 Task: Open Card Podcast Distribution Review in Board Human Resources Management to Workspace Content Marketing Agencies and add a team member Softage.4@softage.net, a label Orange, a checklist Fundraising, an attachment from Trello, a color Orange and finally, add a card description 'Research and develop new product feature prioritization process' and a comment 'Given the potential complexity of this task, let us ensure that we have a clear plan and process in place before beginning.'. Add a start date 'Jan 04, 1900' with a due date 'Jan 11, 1900'
Action: Mouse moved to (24, 308)
Screenshot: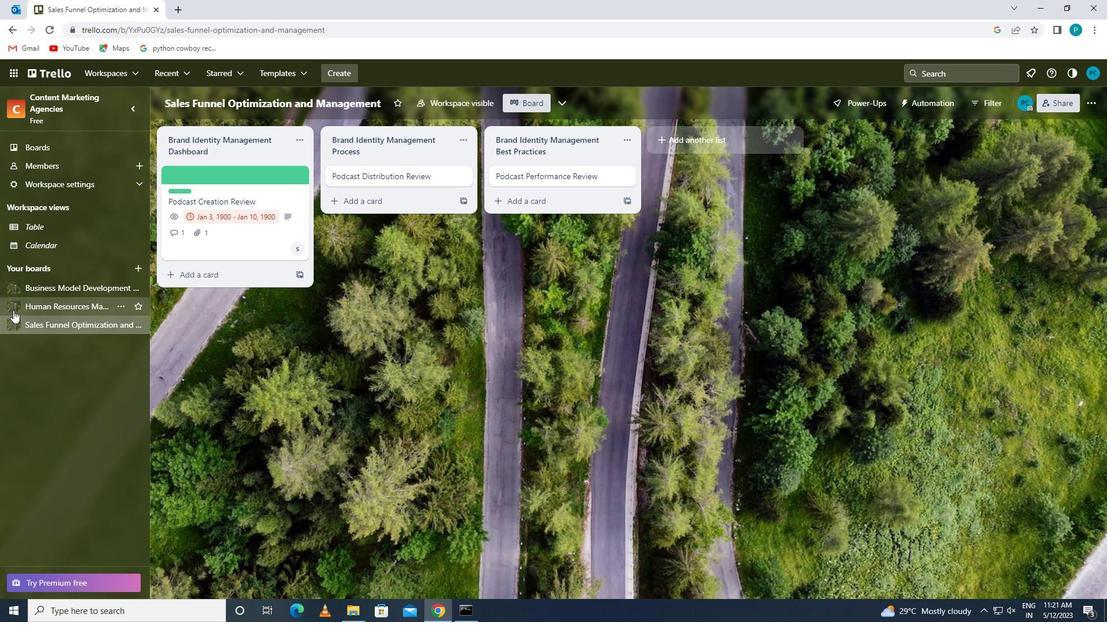 
Action: Mouse pressed left at (24, 308)
Screenshot: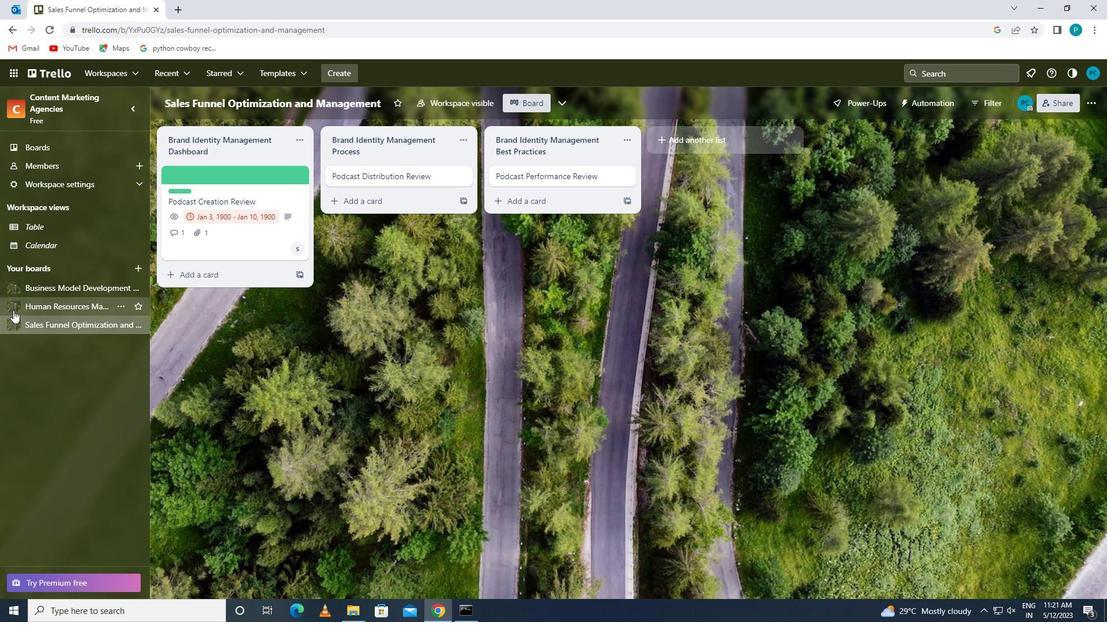 
Action: Mouse moved to (382, 174)
Screenshot: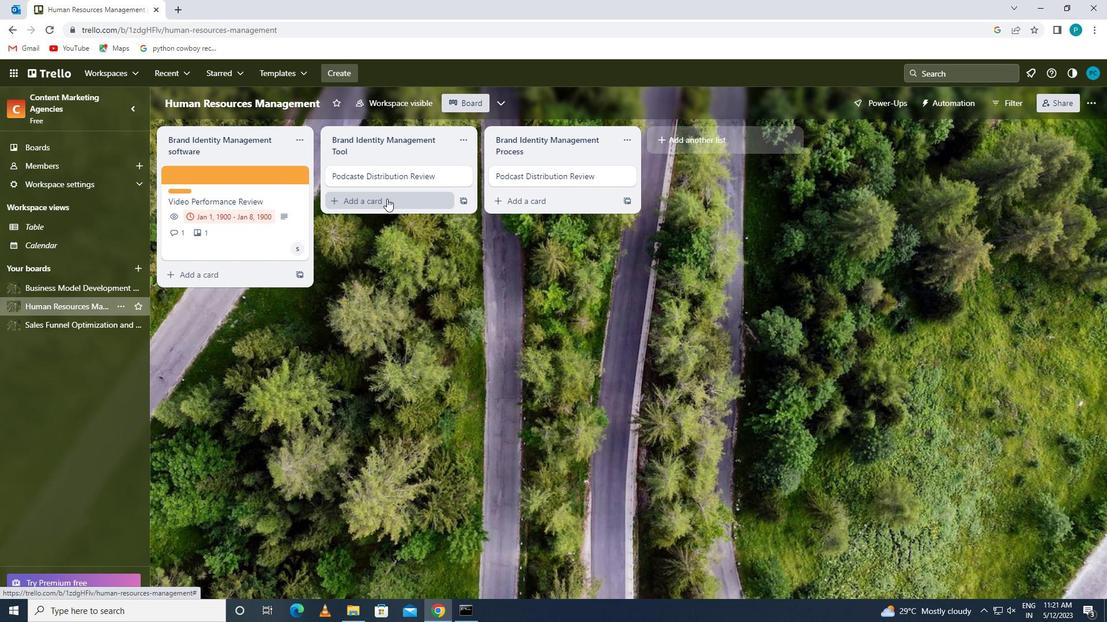 
Action: Mouse pressed left at (382, 174)
Screenshot: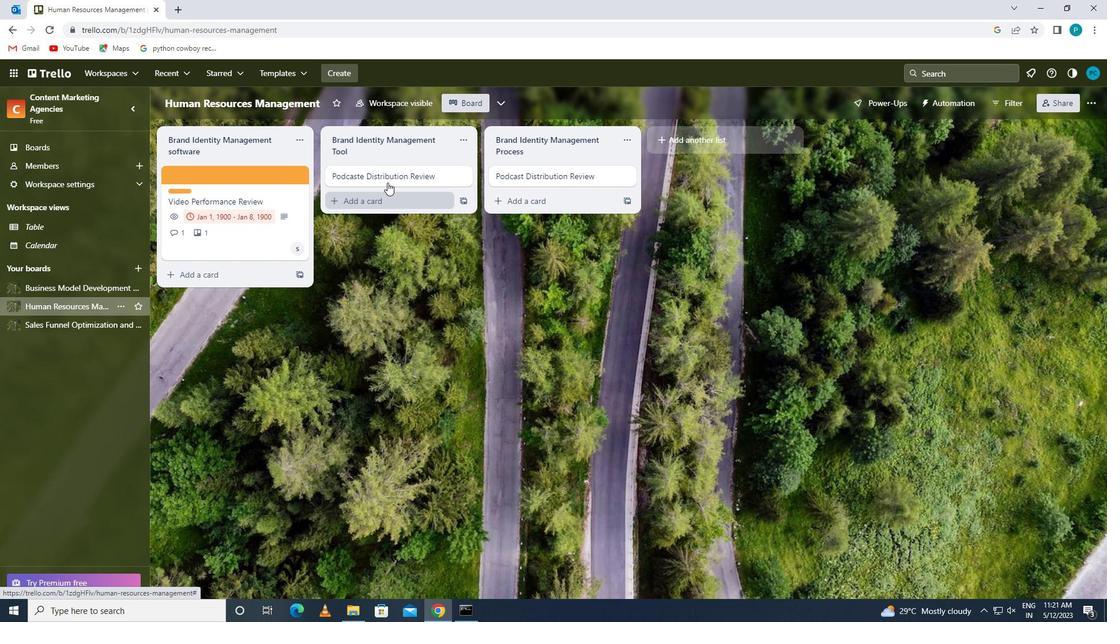 
Action: Mouse moved to (726, 203)
Screenshot: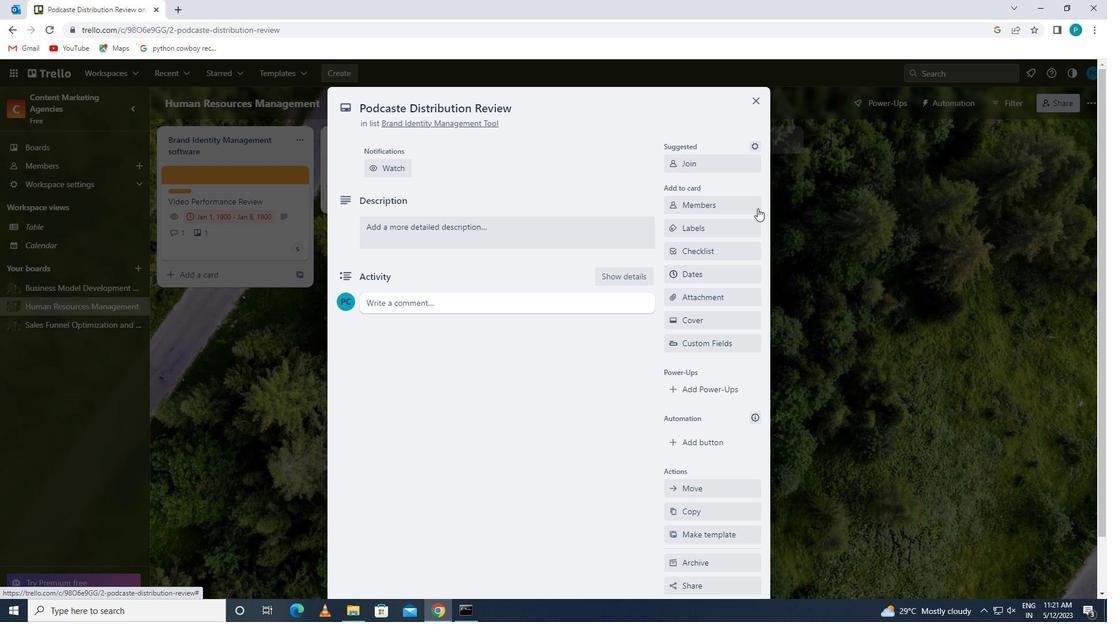 
Action: Mouse pressed left at (726, 203)
Screenshot: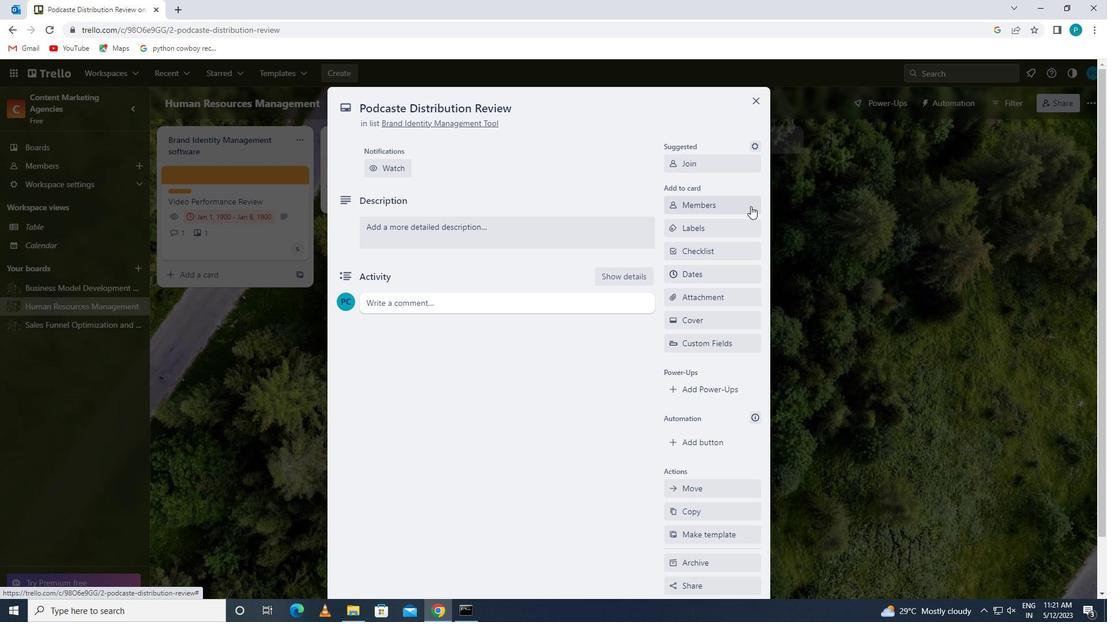 
Action: Mouse moved to (710, 268)
Screenshot: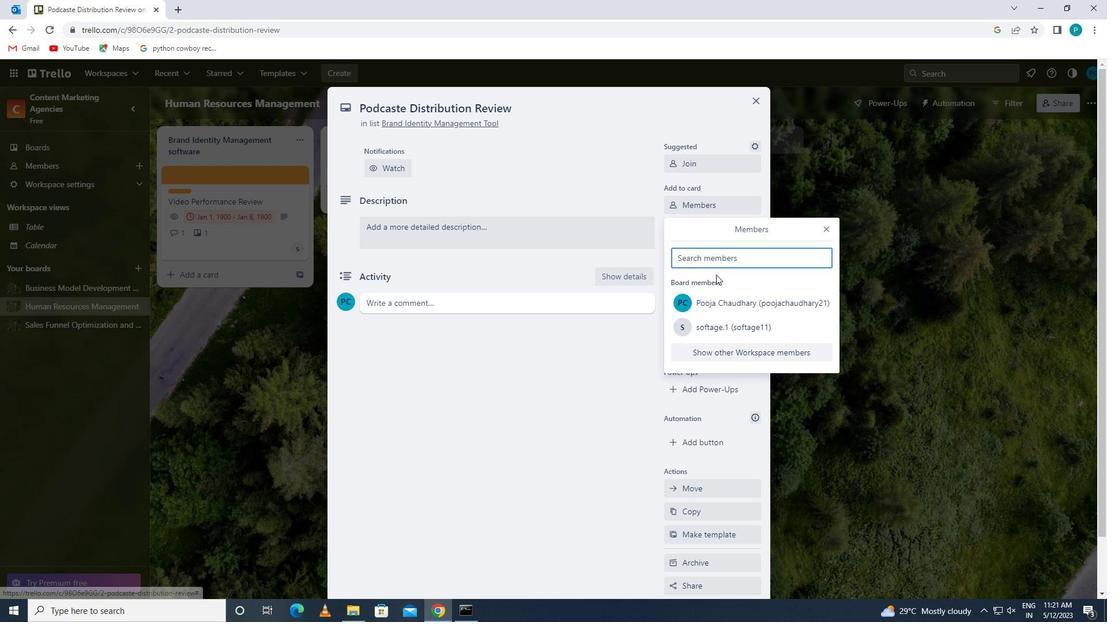 
Action: Mouse pressed left at (710, 268)
Screenshot: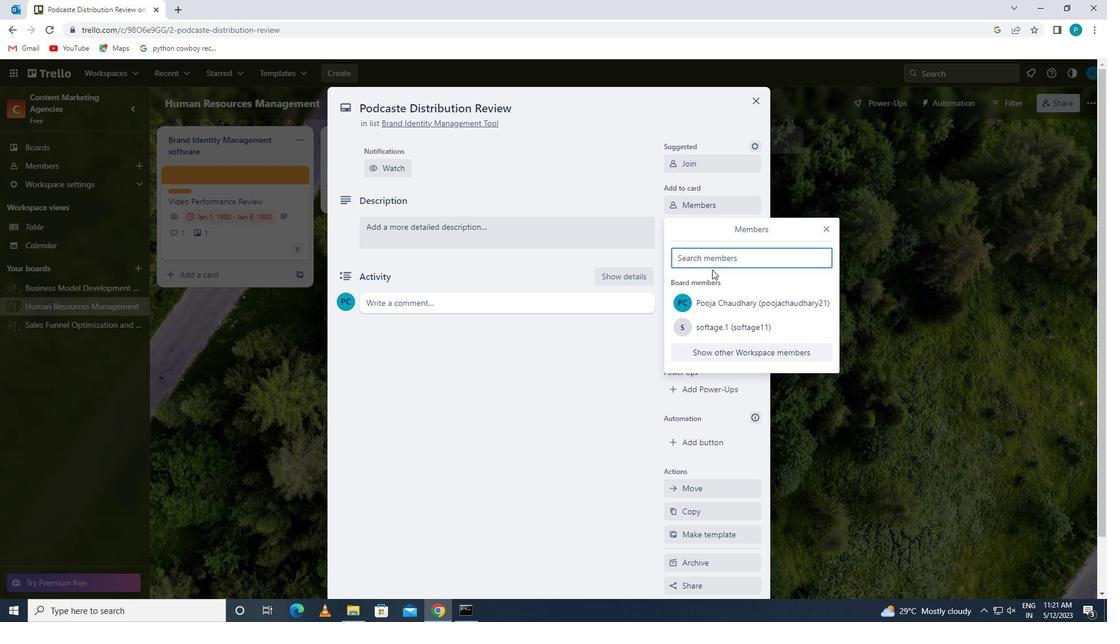 
Action: Key pressed <Key.caps_lock>s<Key.caps_lock>oftage.4
Screenshot: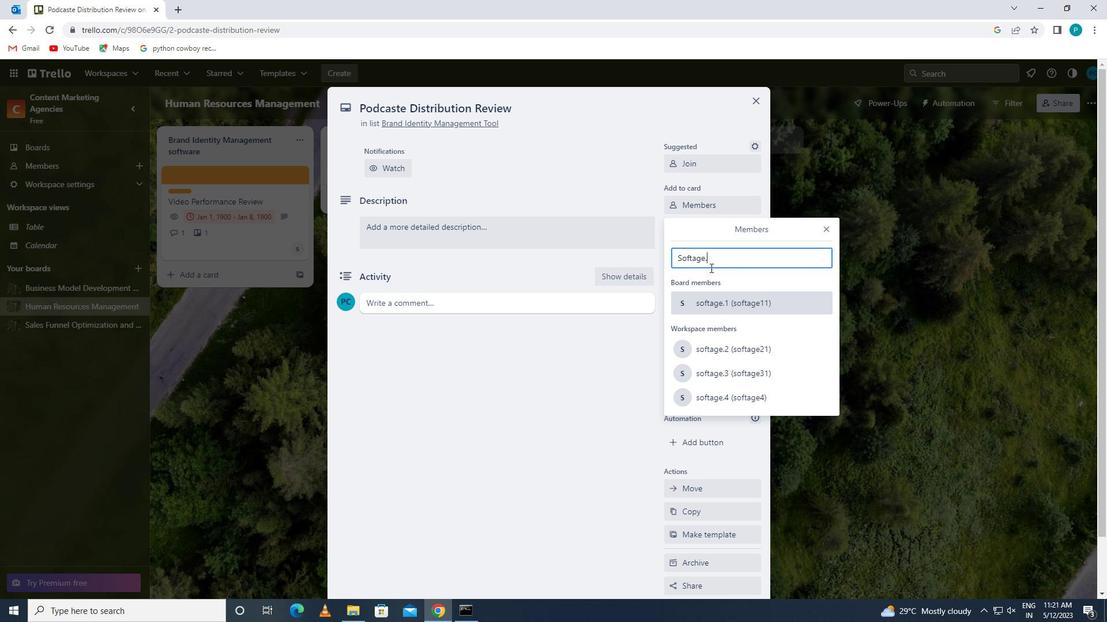
Action: Mouse moved to (716, 359)
Screenshot: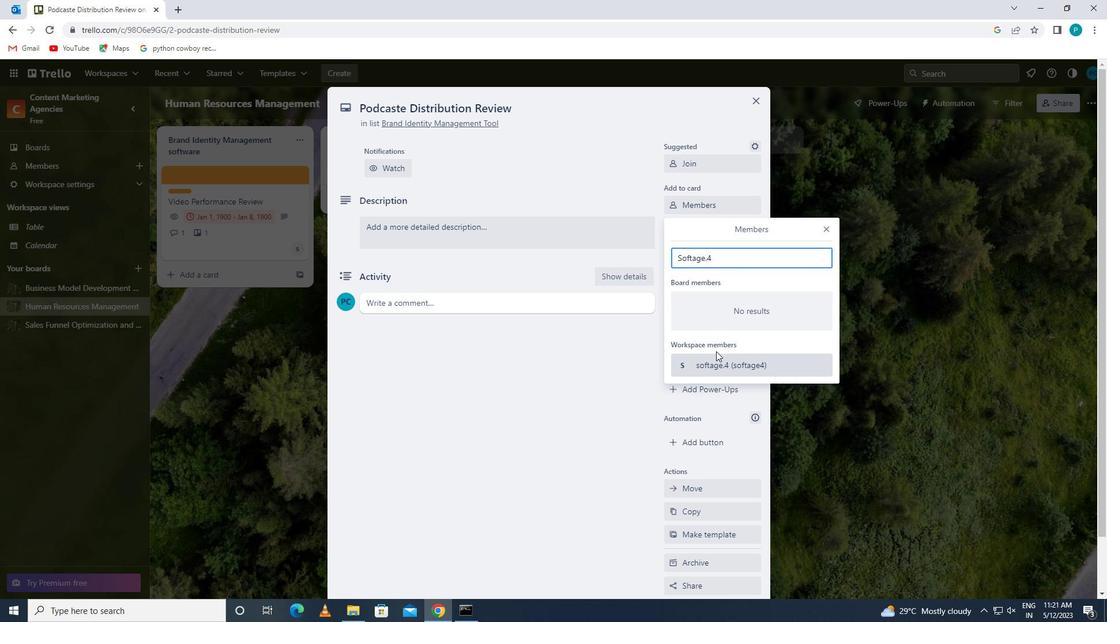 
Action: Mouse pressed left at (716, 359)
Screenshot: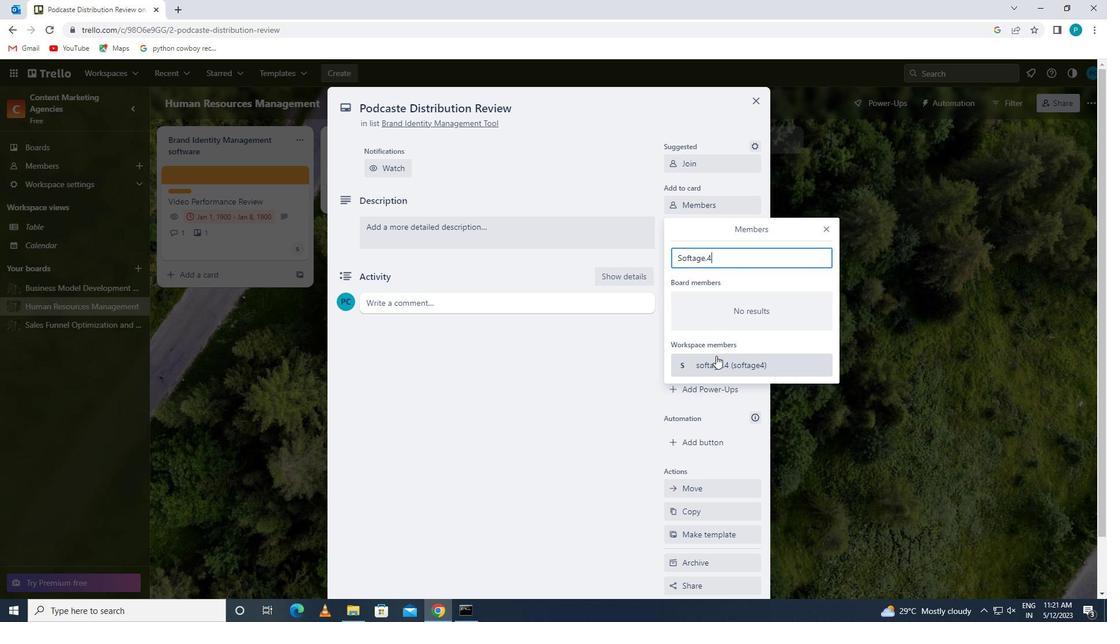 
Action: Mouse moved to (828, 226)
Screenshot: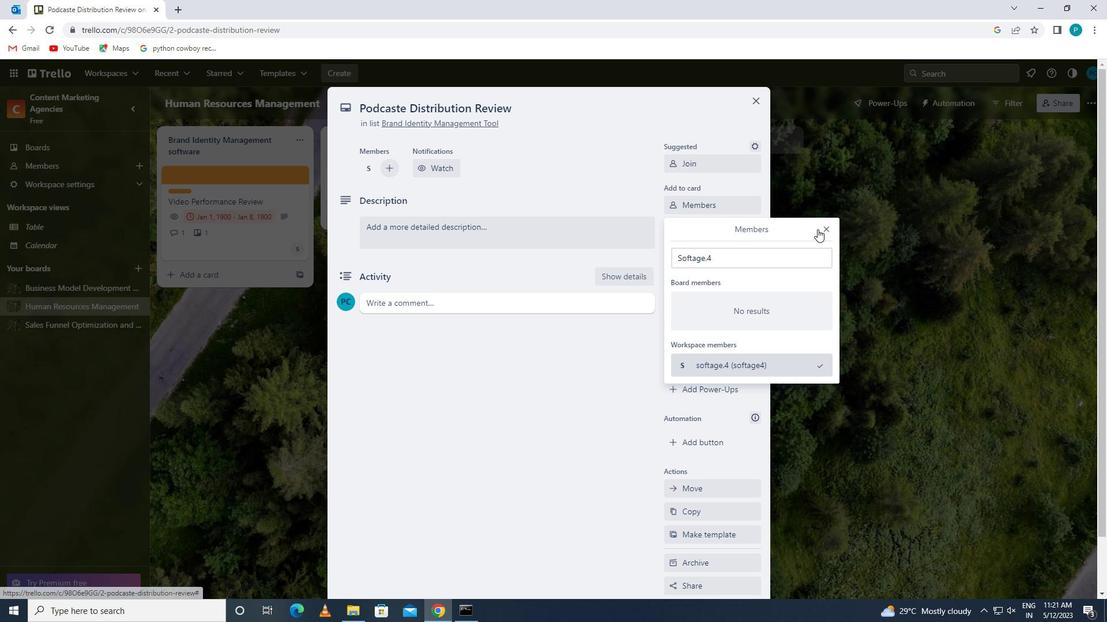 
Action: Mouse pressed left at (828, 226)
Screenshot: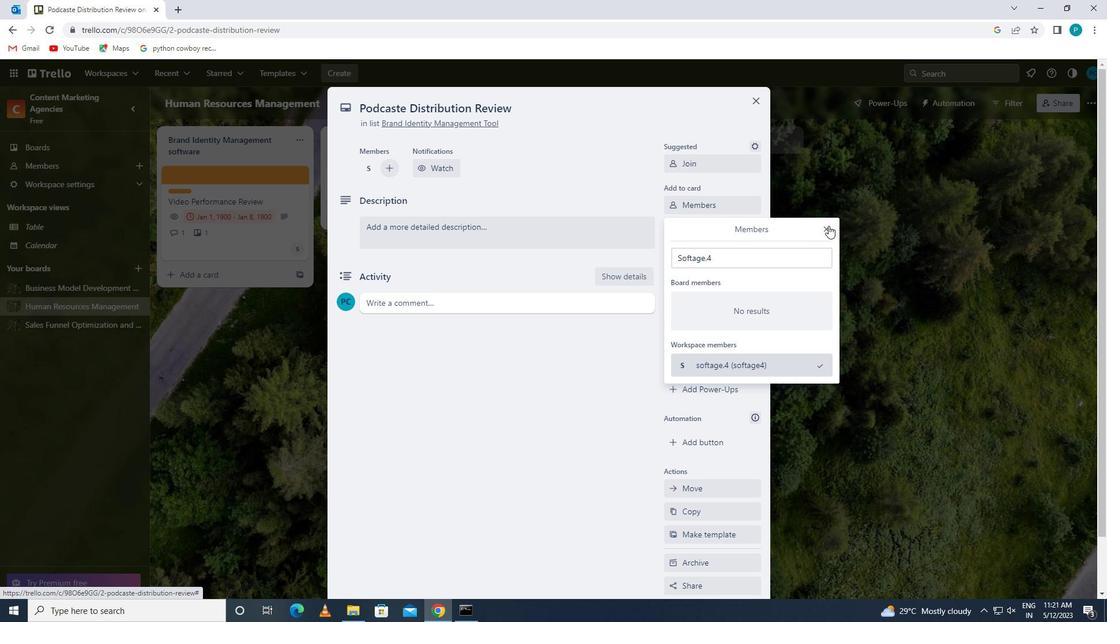 
Action: Mouse moved to (694, 215)
Screenshot: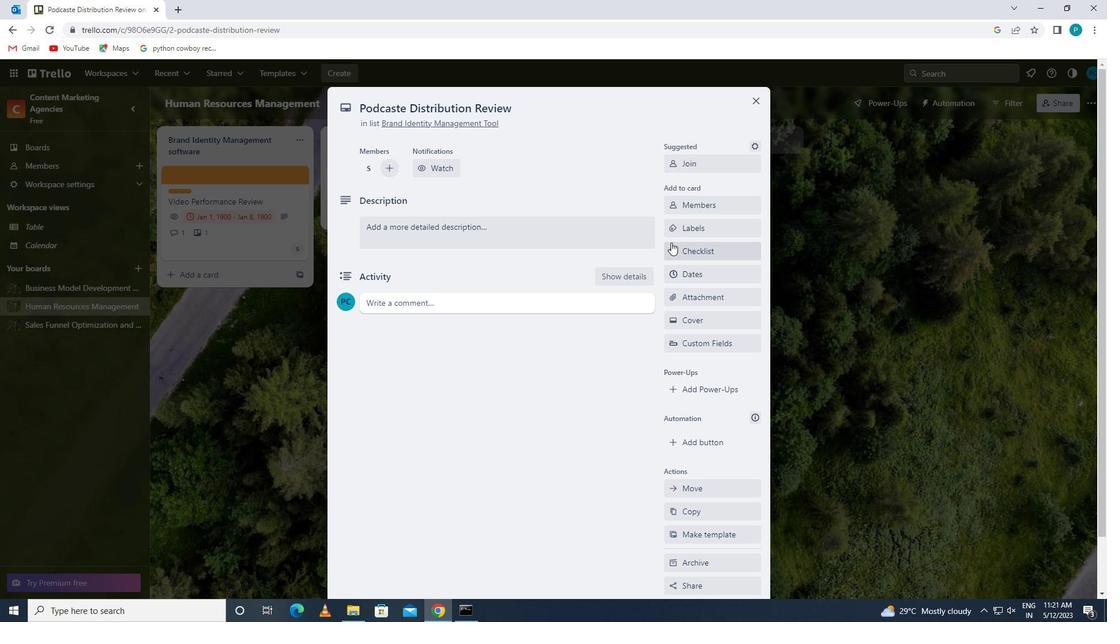 
Action: Mouse pressed left at (694, 215)
Screenshot: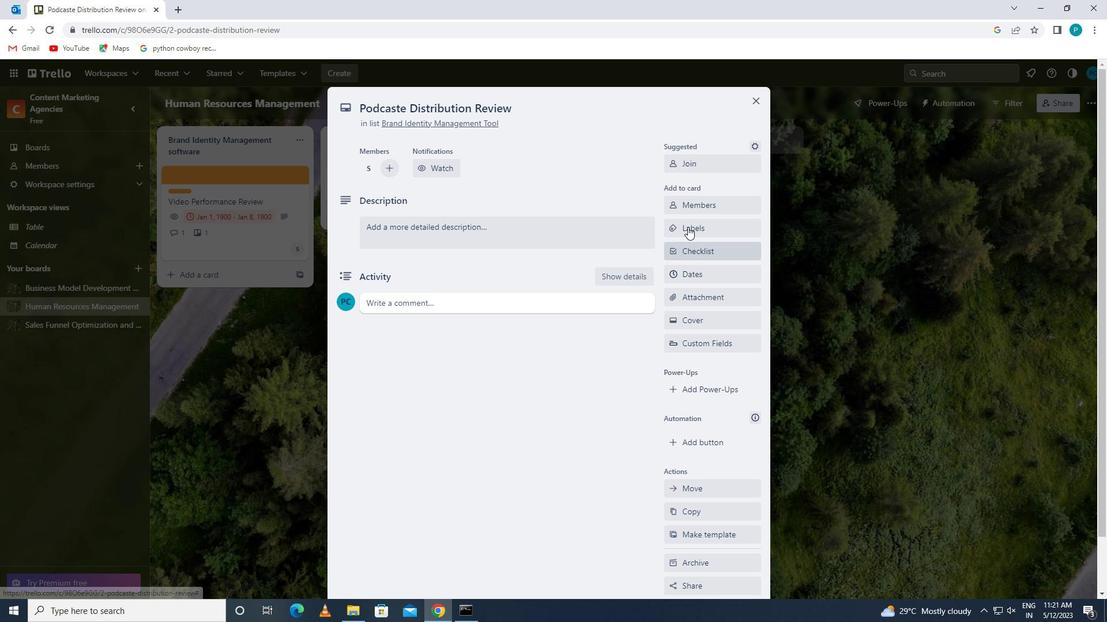 
Action: Mouse moved to (698, 226)
Screenshot: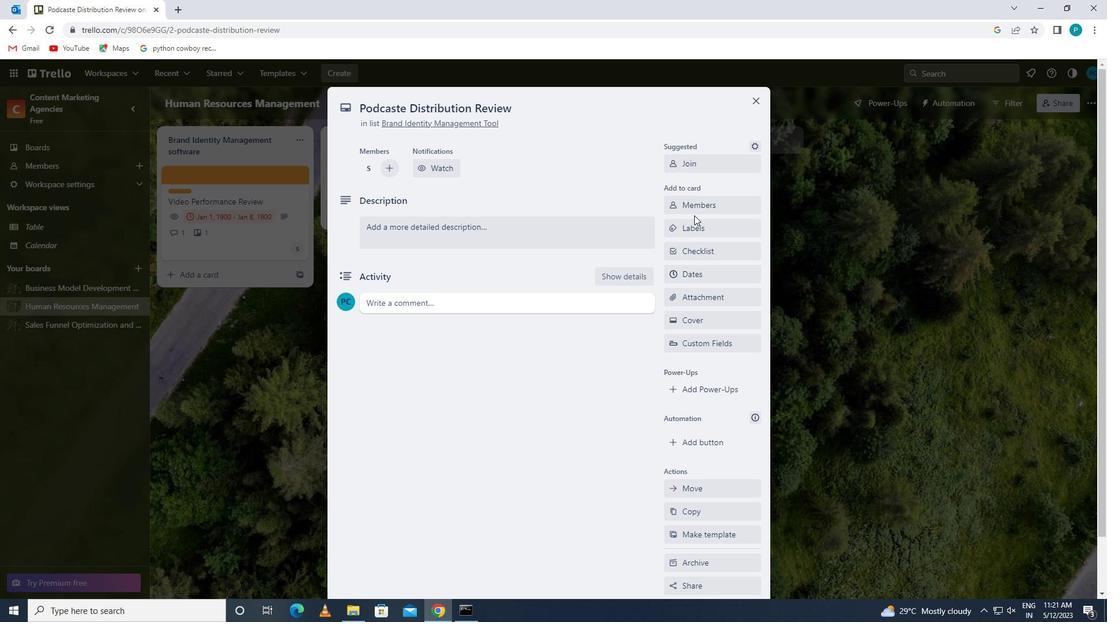 
Action: Mouse pressed left at (698, 226)
Screenshot: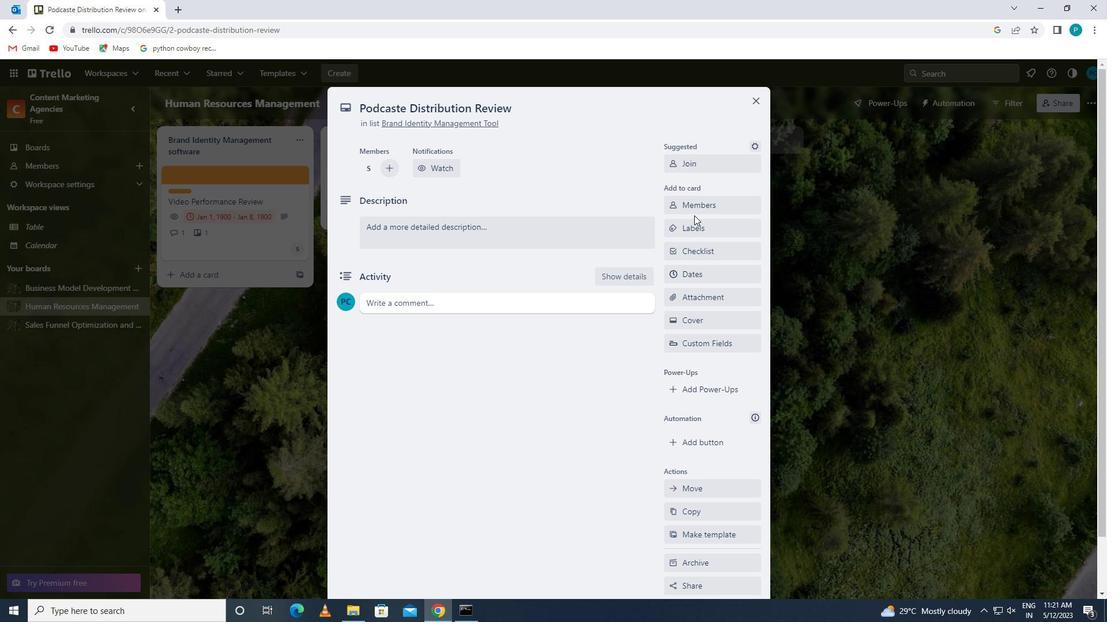 
Action: Mouse moved to (721, 453)
Screenshot: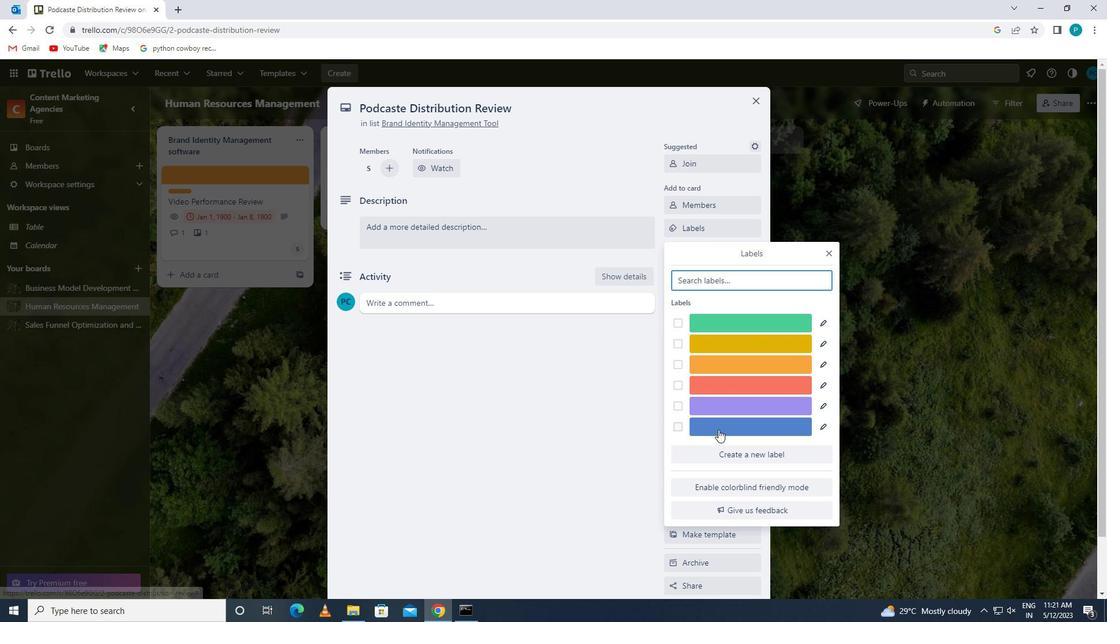 
Action: Mouse pressed left at (721, 453)
Screenshot: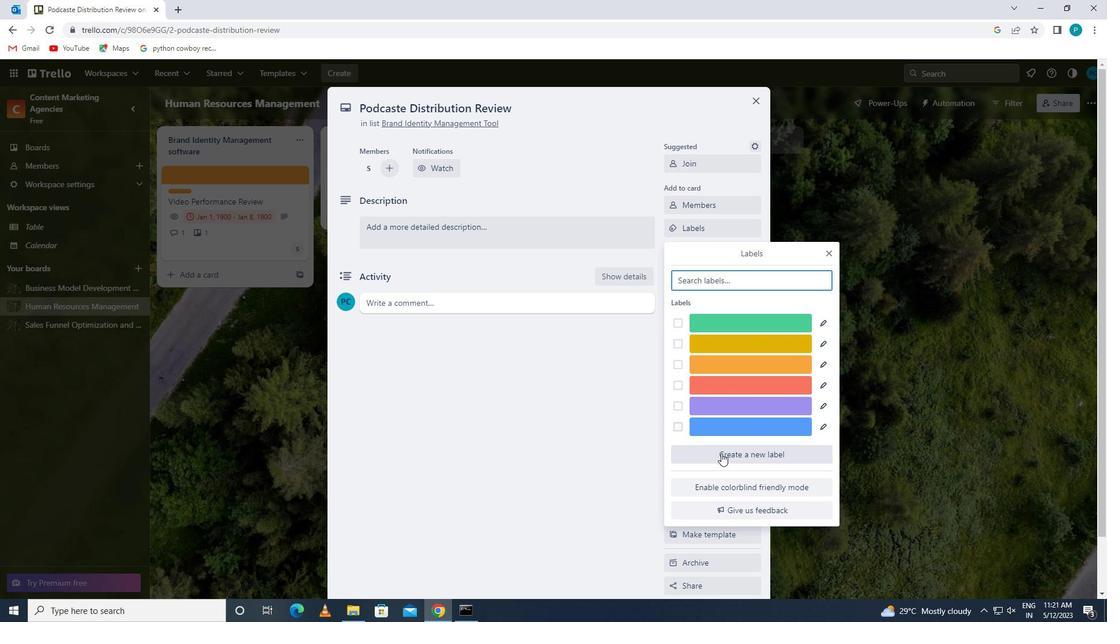 
Action: Mouse moved to (740, 417)
Screenshot: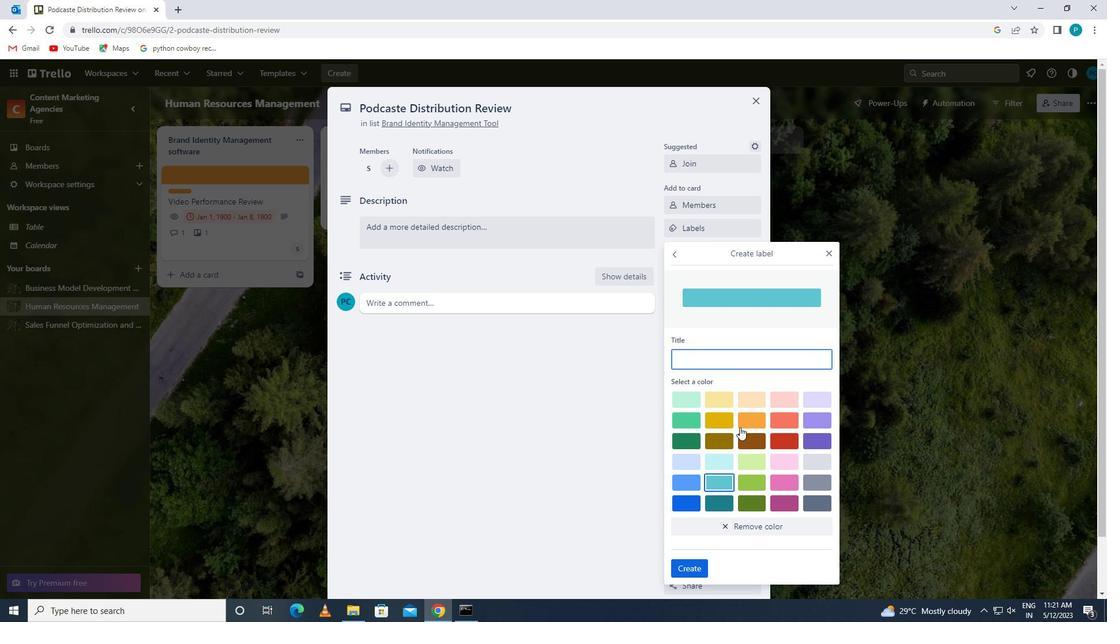 
Action: Mouse pressed left at (740, 417)
Screenshot: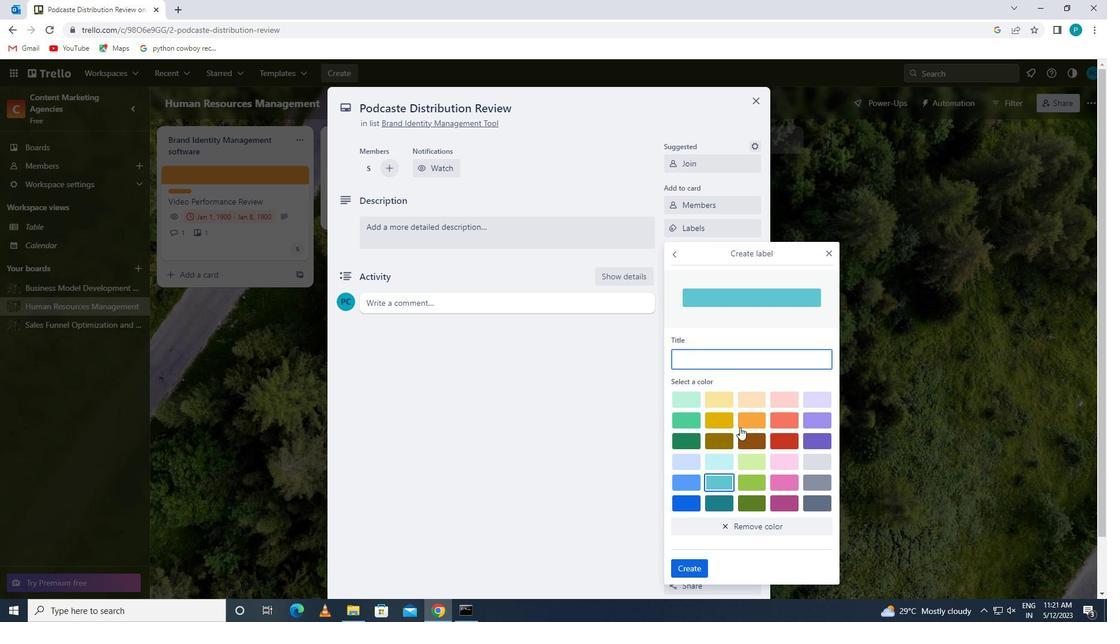 
Action: Mouse moved to (671, 566)
Screenshot: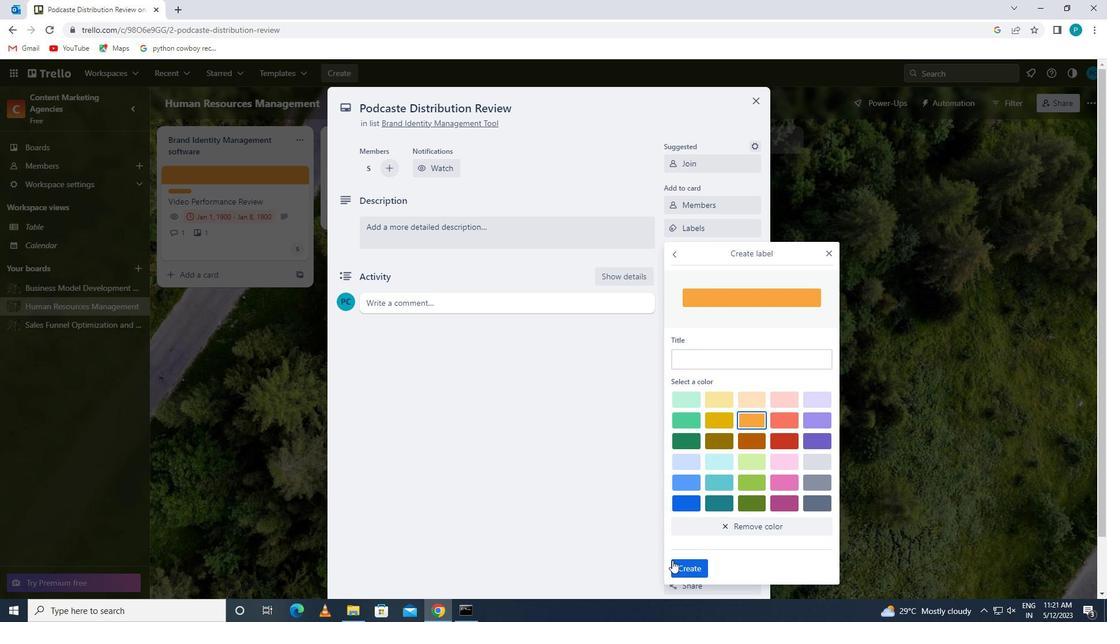 
Action: Mouse pressed left at (671, 566)
Screenshot: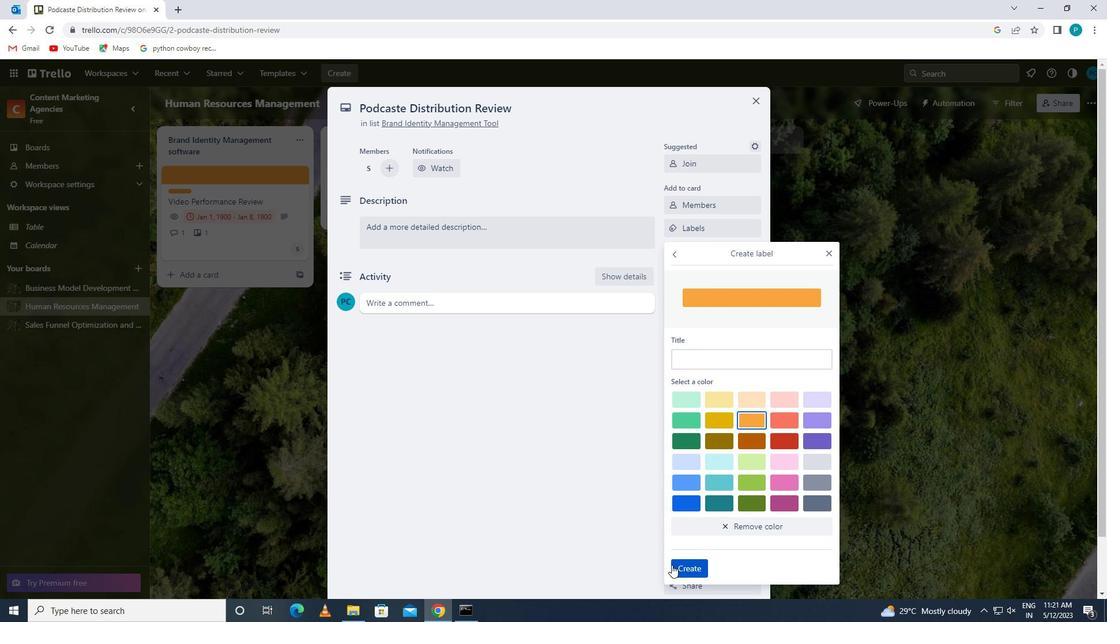 
Action: Mouse moved to (824, 252)
Screenshot: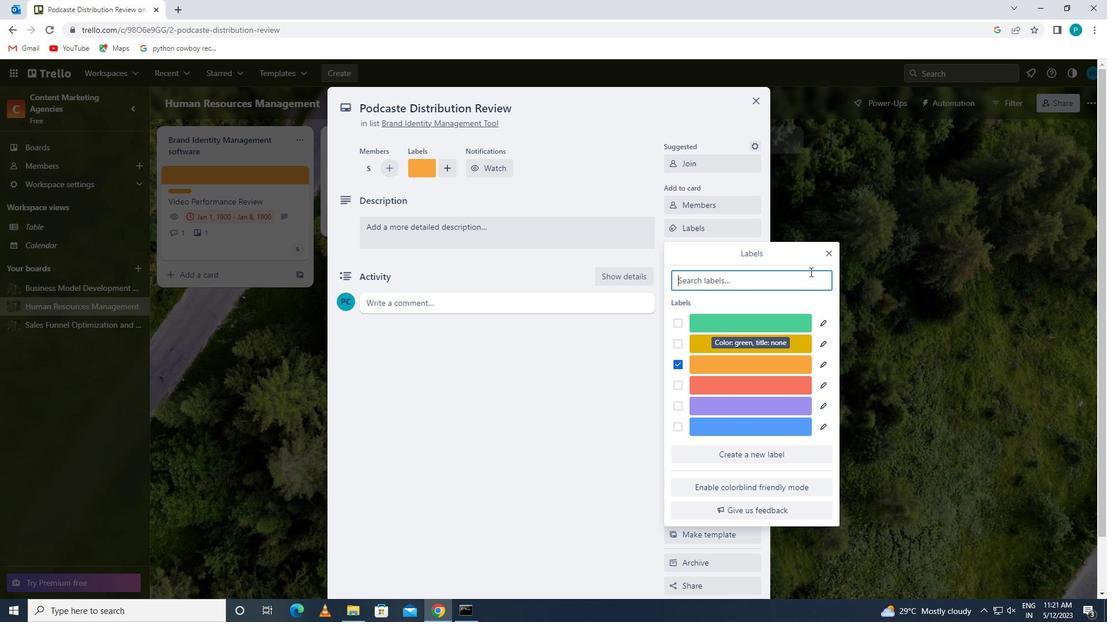 
Action: Mouse pressed left at (824, 252)
Screenshot: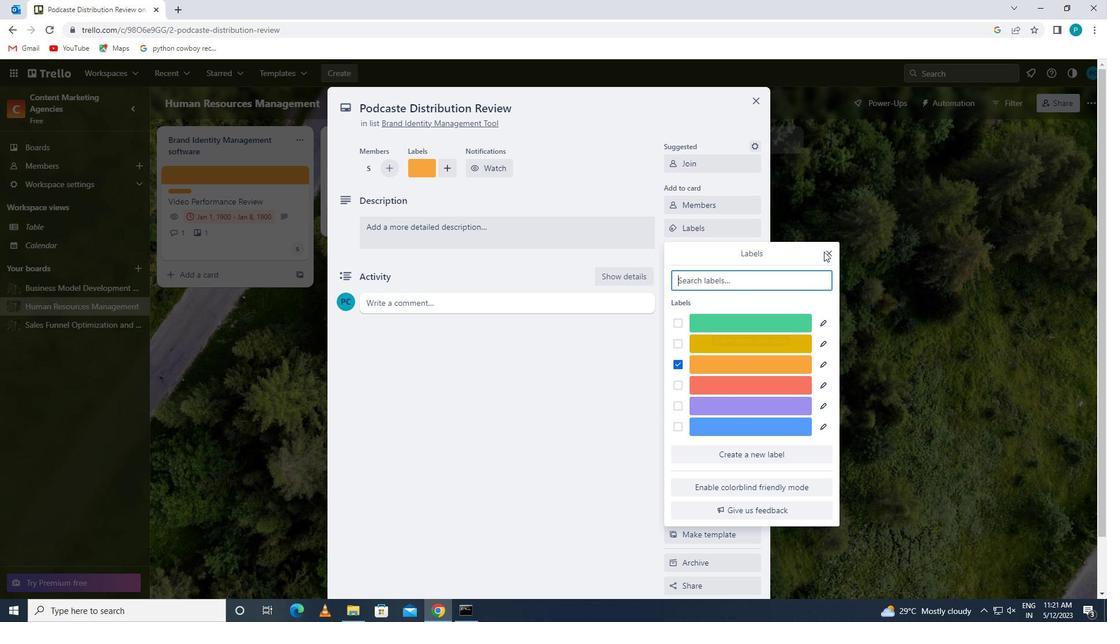 
Action: Mouse moved to (830, 254)
Screenshot: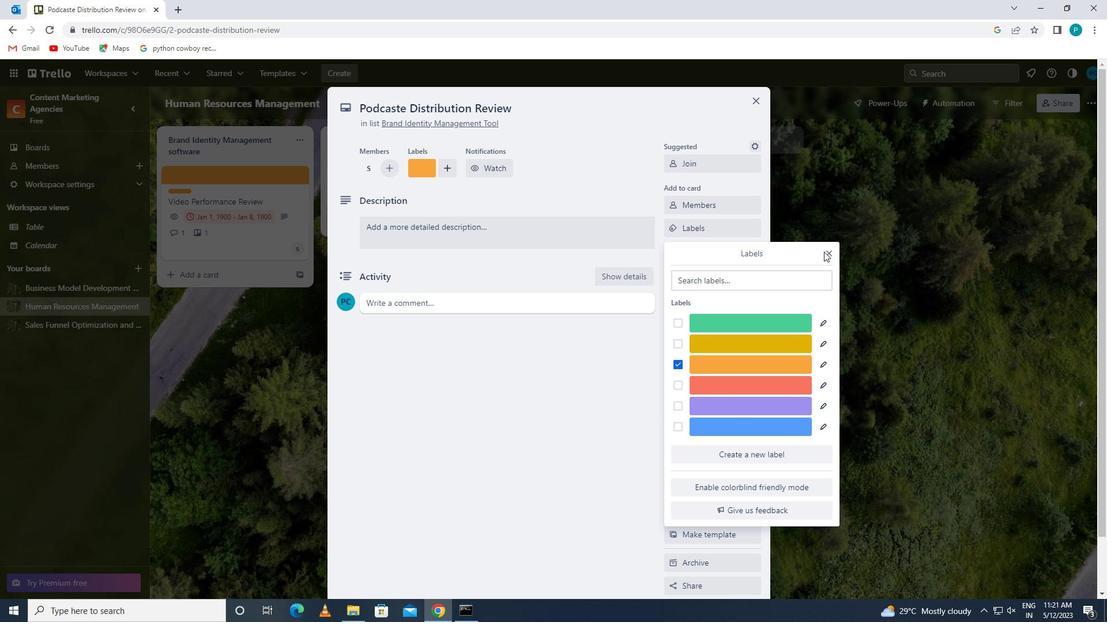 
Action: Mouse pressed left at (830, 254)
Screenshot: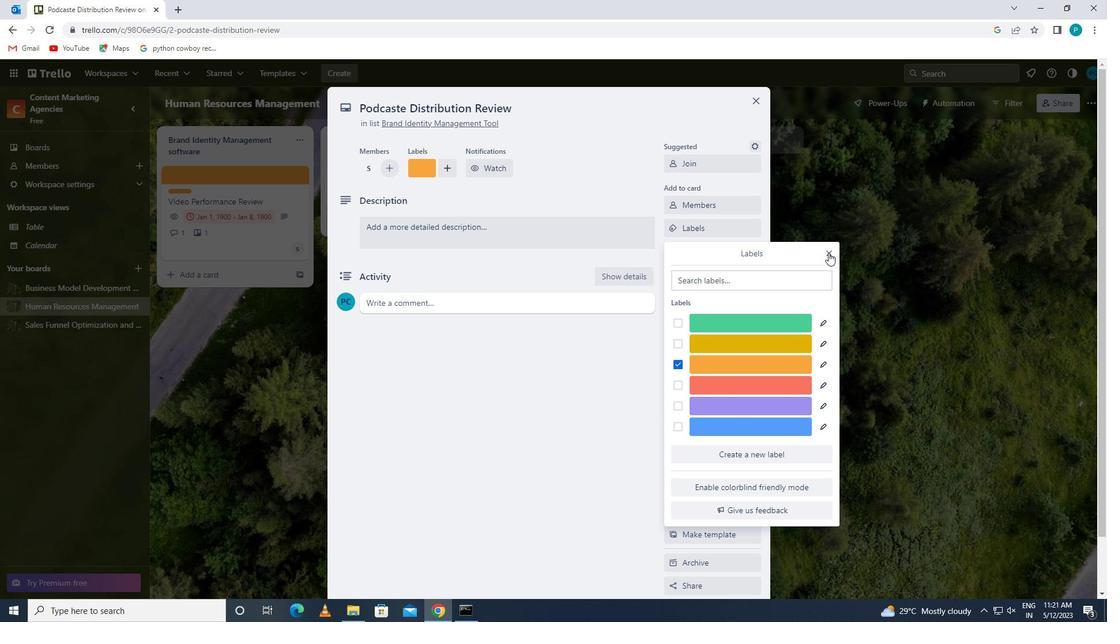 
Action: Mouse moved to (701, 258)
Screenshot: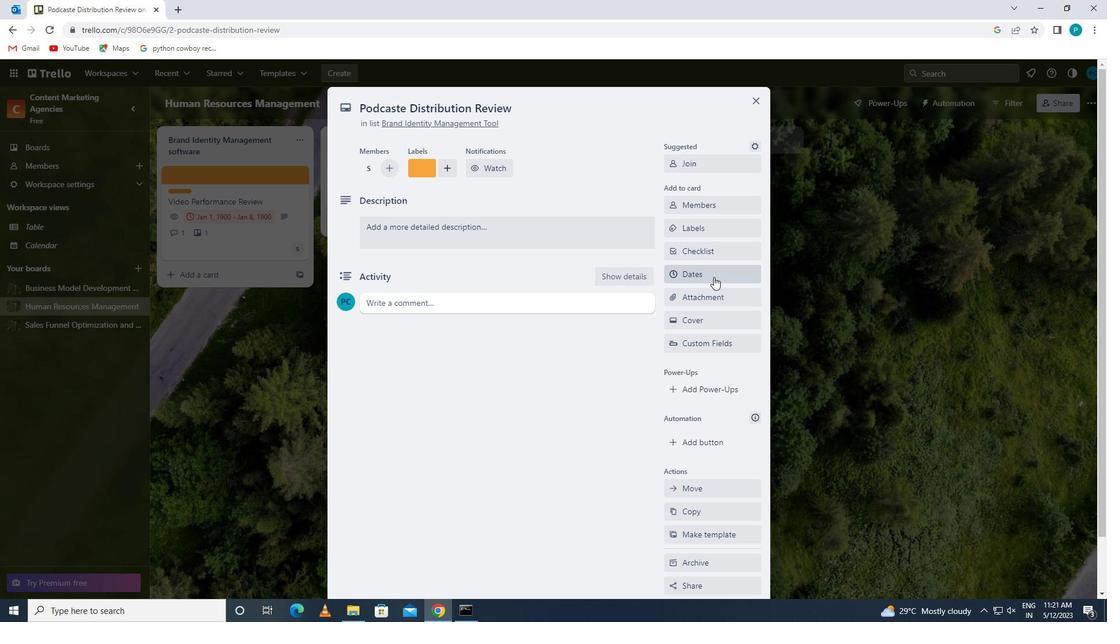 
Action: Mouse pressed left at (701, 258)
Screenshot: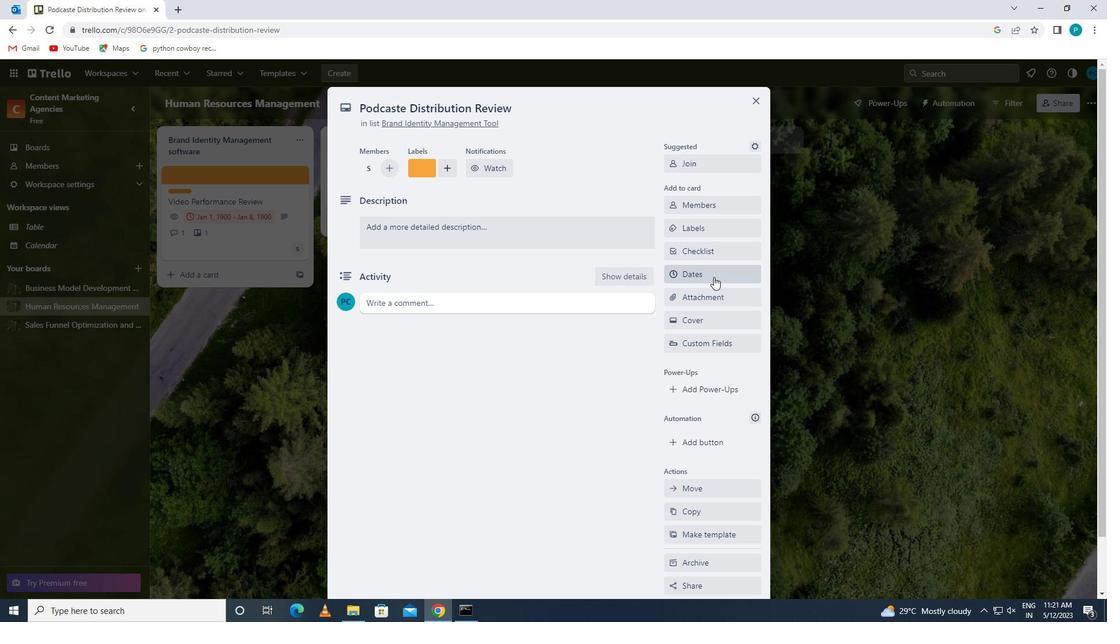 
Action: Key pressed f
Screenshot: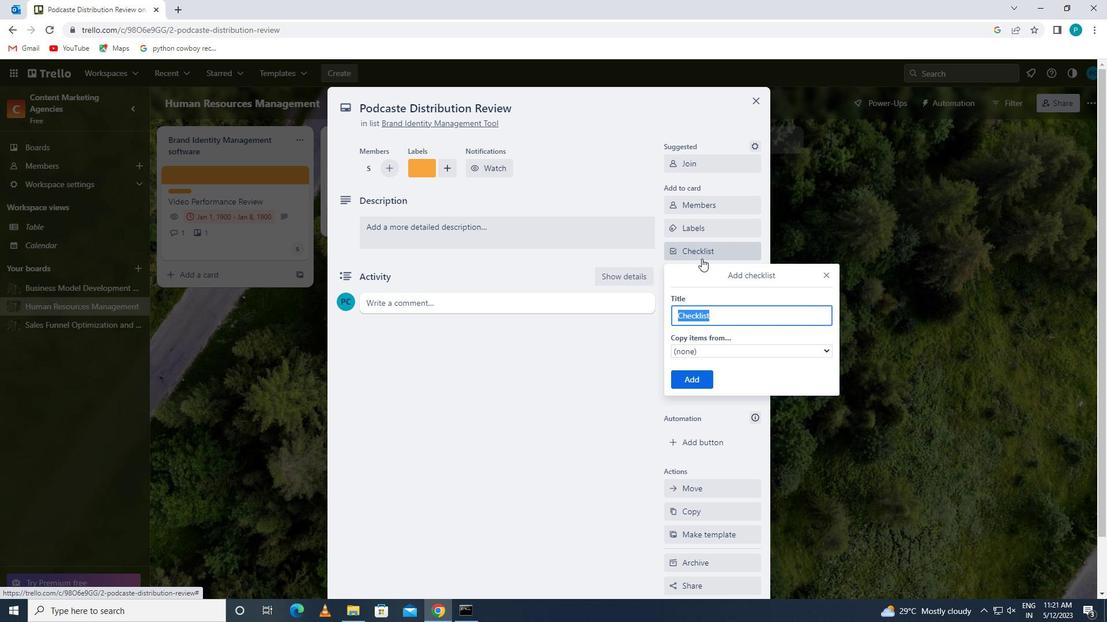 
Action: Mouse moved to (746, 342)
Screenshot: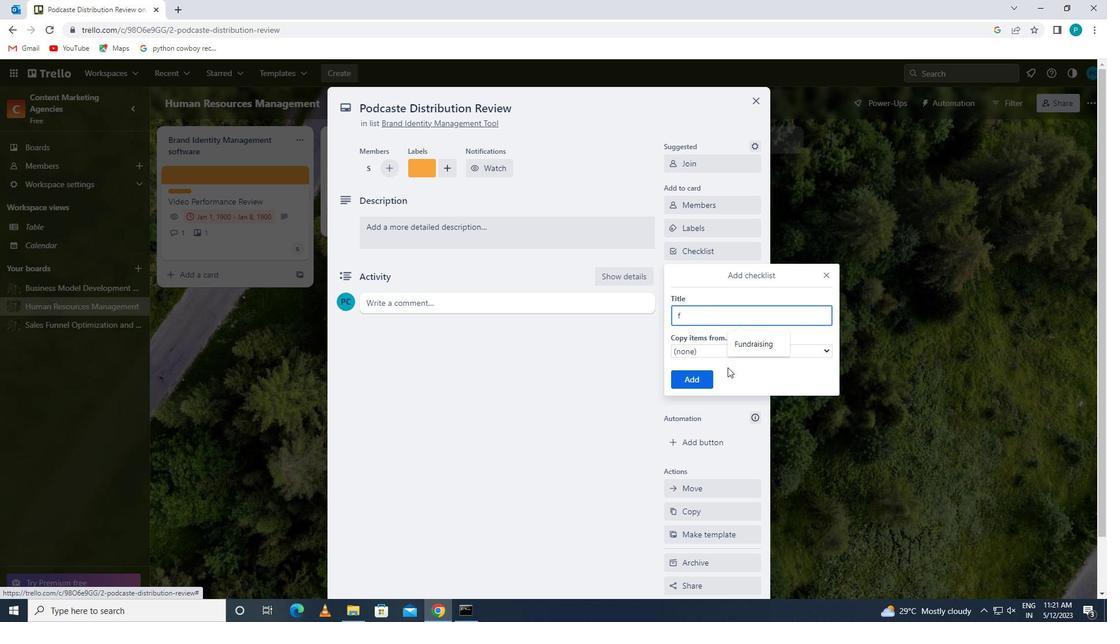 
Action: Mouse pressed left at (746, 342)
Screenshot: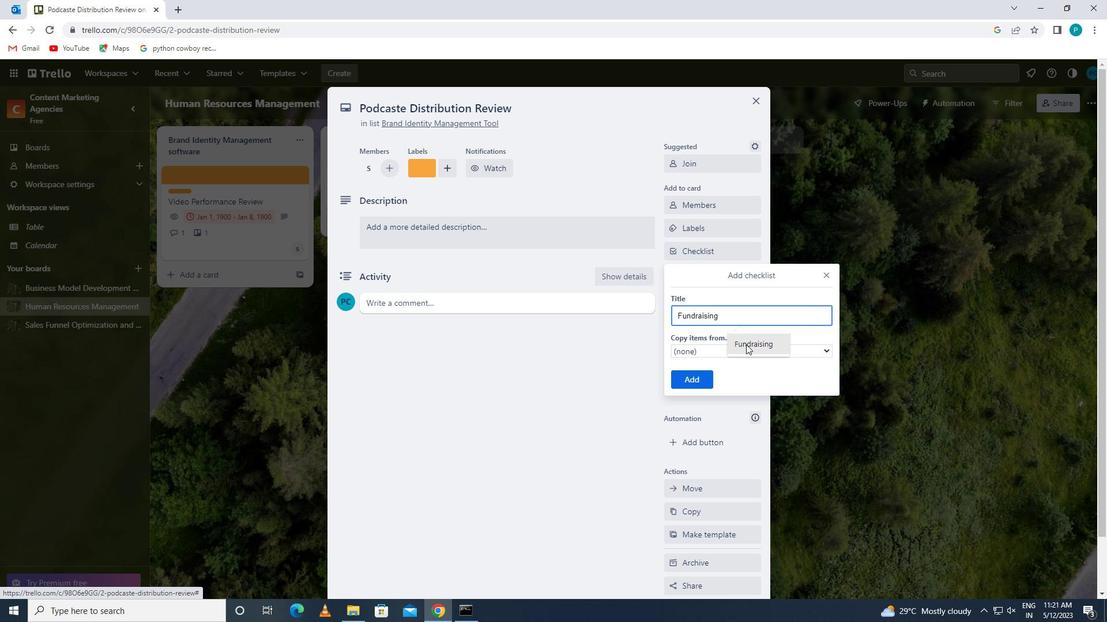 
Action: Mouse moved to (683, 379)
Screenshot: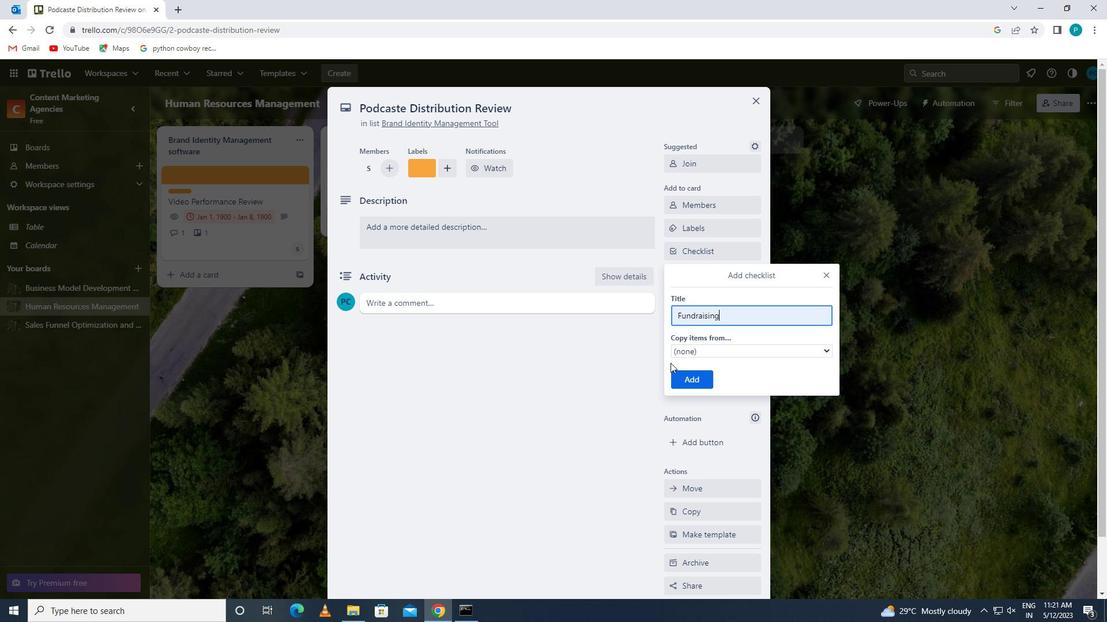 
Action: Mouse pressed left at (683, 379)
Screenshot: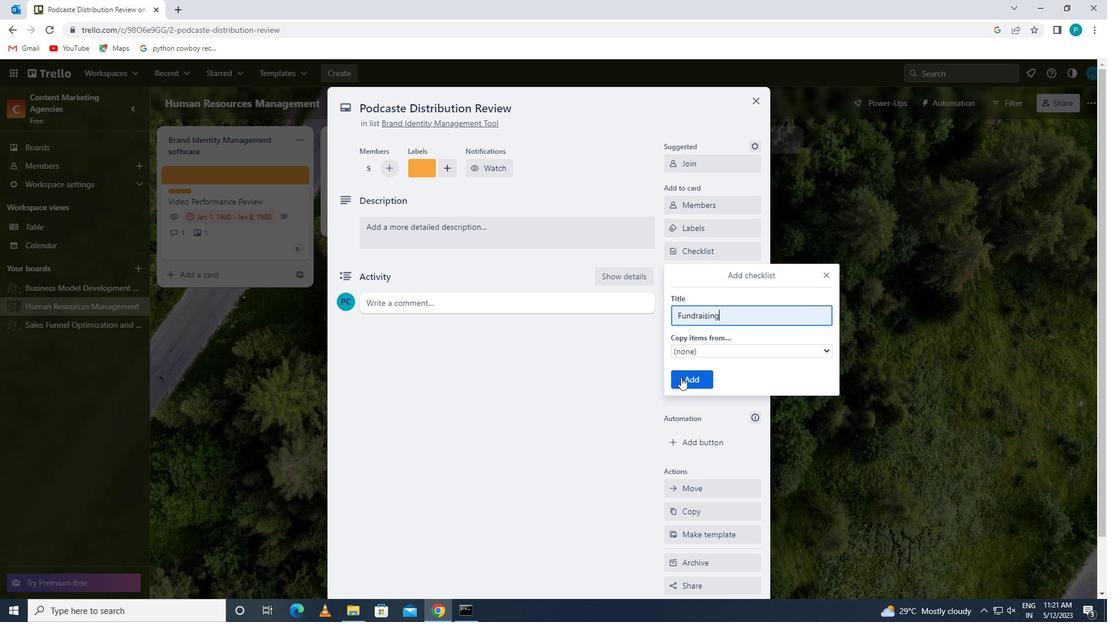 
Action: Mouse moved to (720, 305)
Screenshot: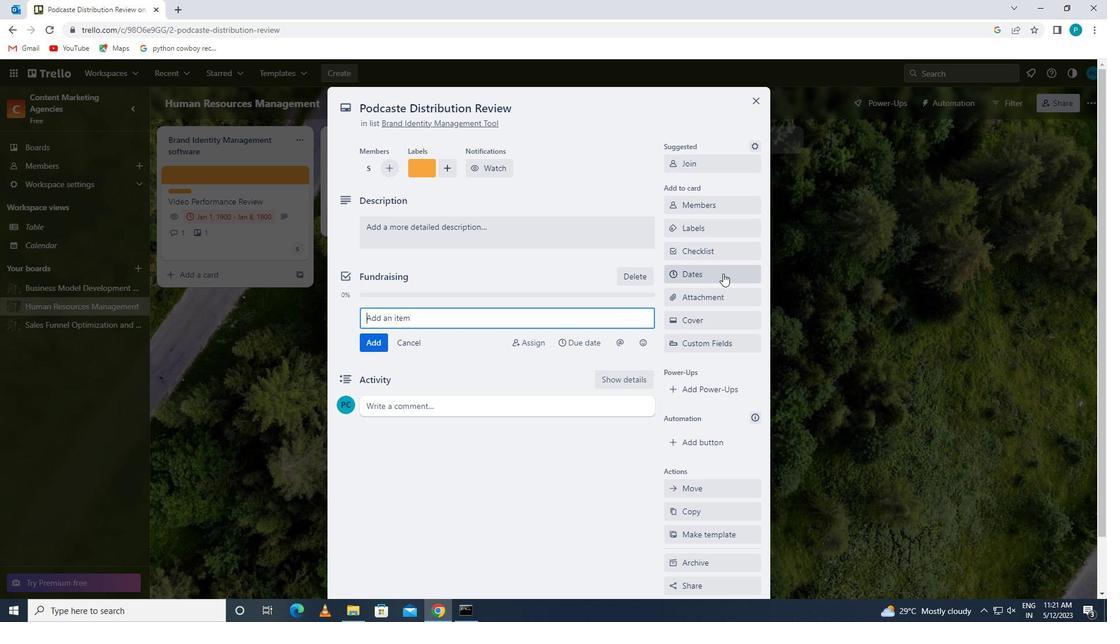 
Action: Mouse pressed left at (720, 305)
Screenshot: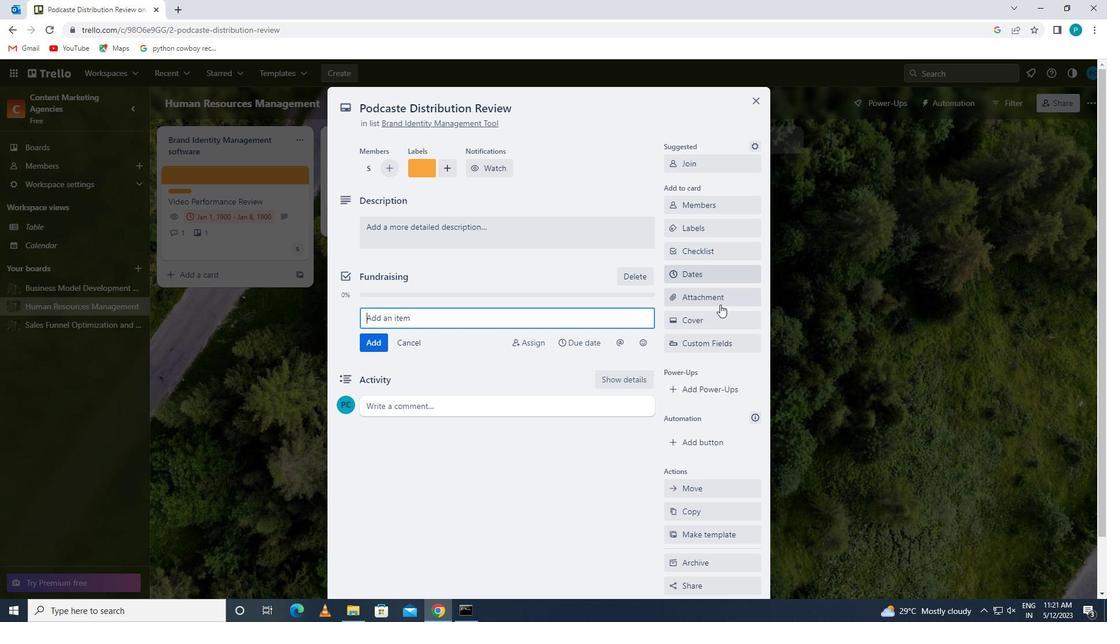 
Action: Mouse moved to (718, 366)
Screenshot: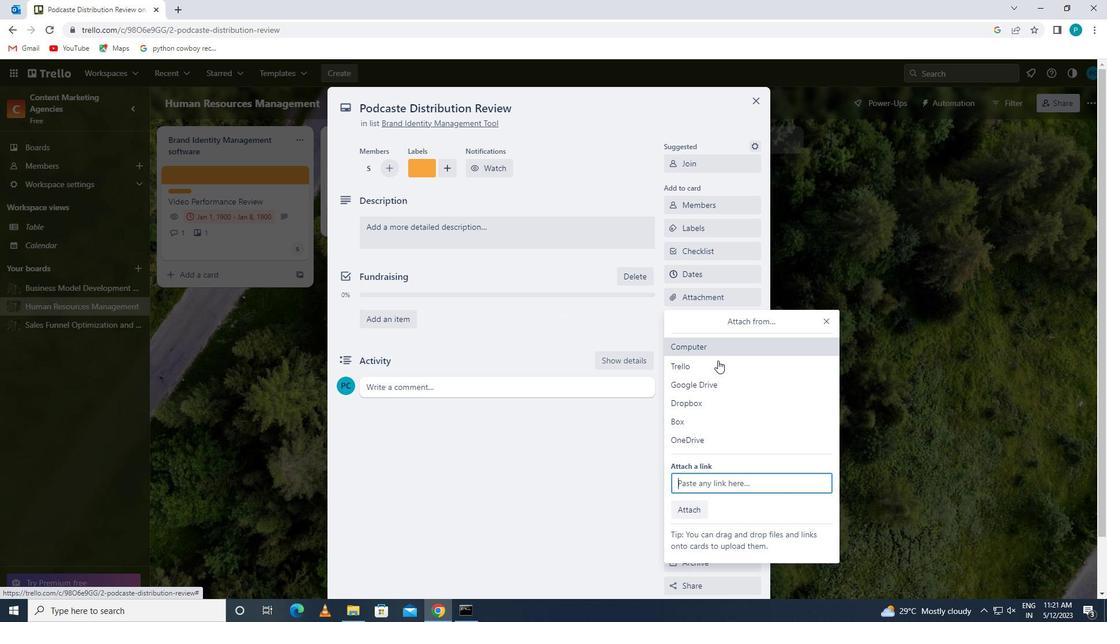
Action: Mouse pressed left at (718, 366)
Screenshot: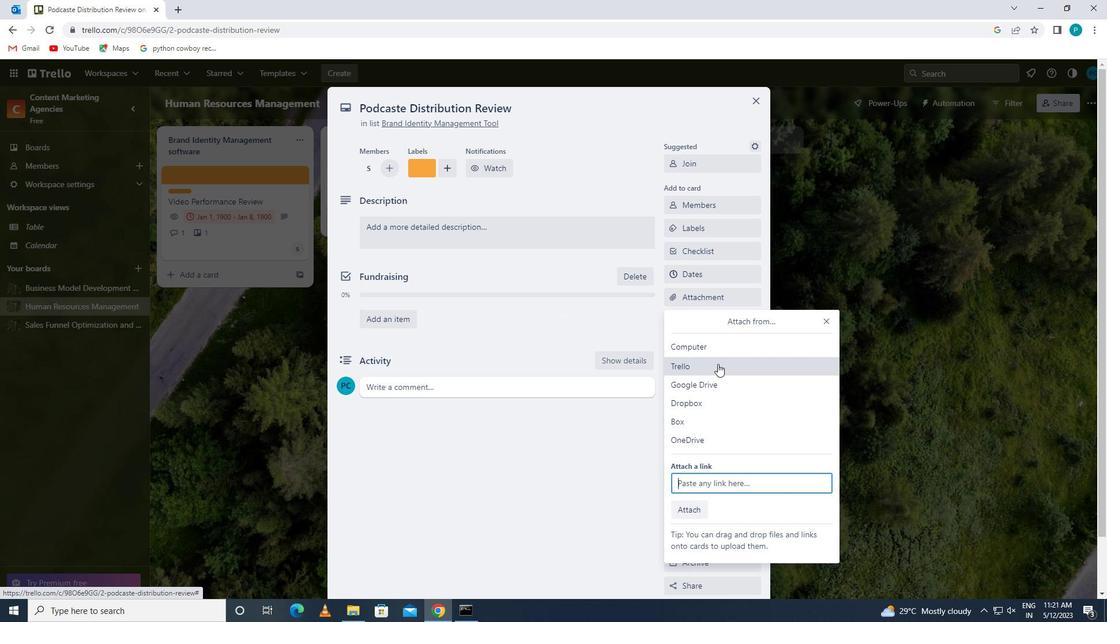 
Action: Mouse moved to (704, 271)
Screenshot: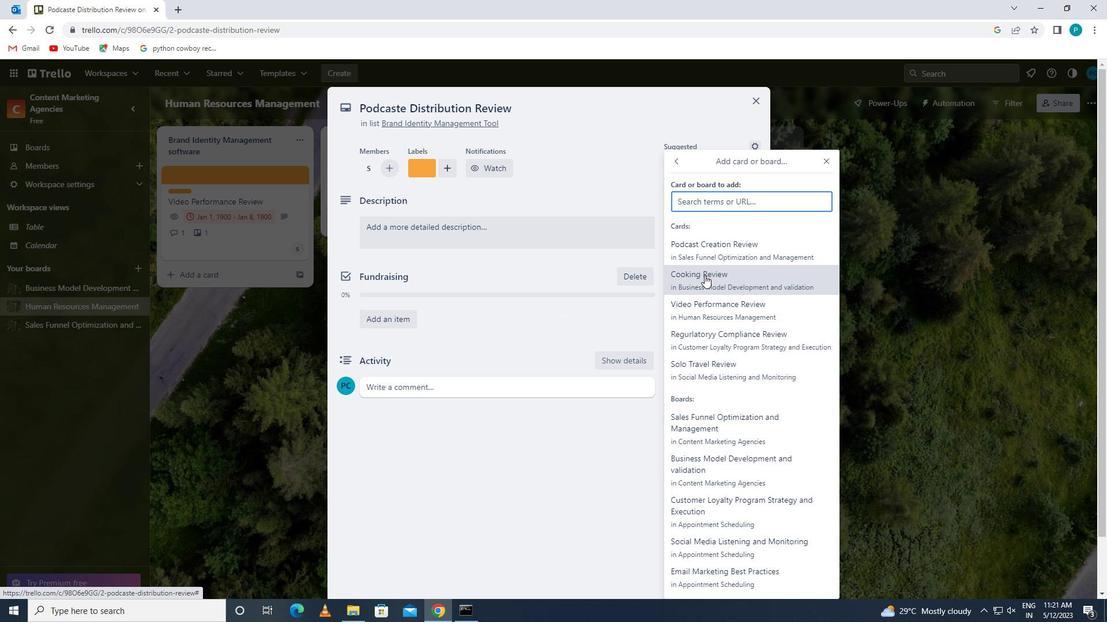 
Action: Mouse pressed left at (704, 271)
Screenshot: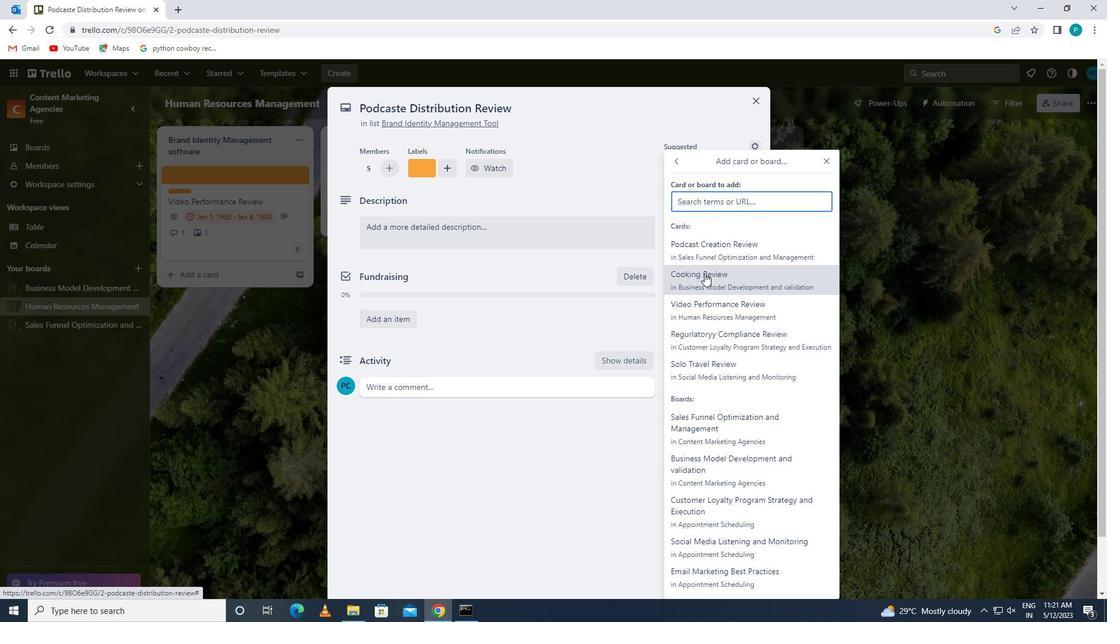 
Action: Mouse moved to (710, 324)
Screenshot: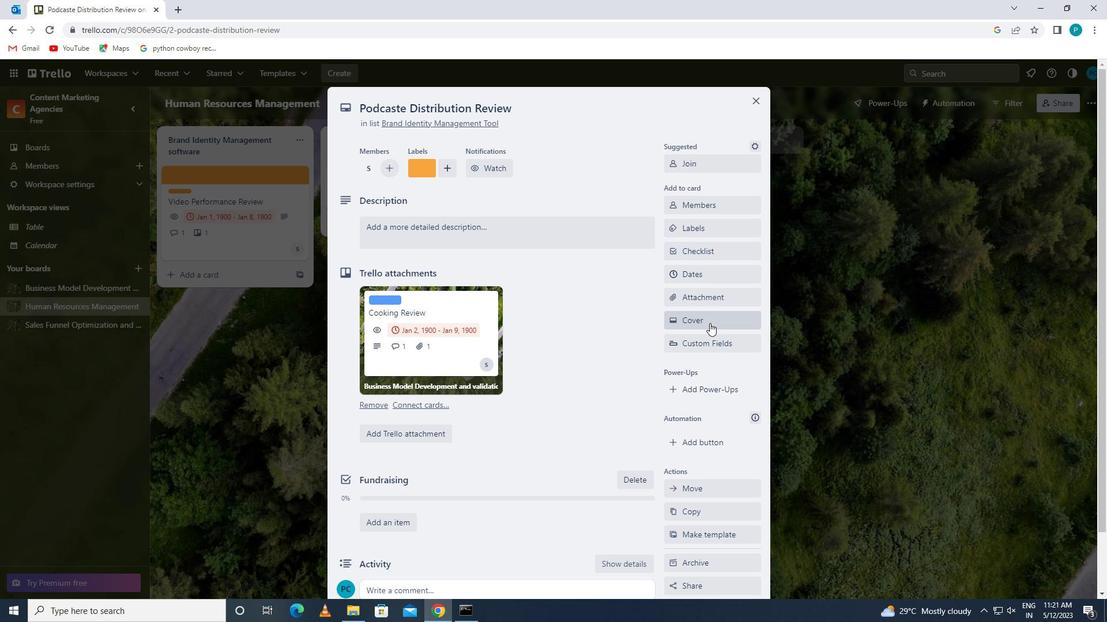 
Action: Mouse pressed left at (710, 324)
Screenshot: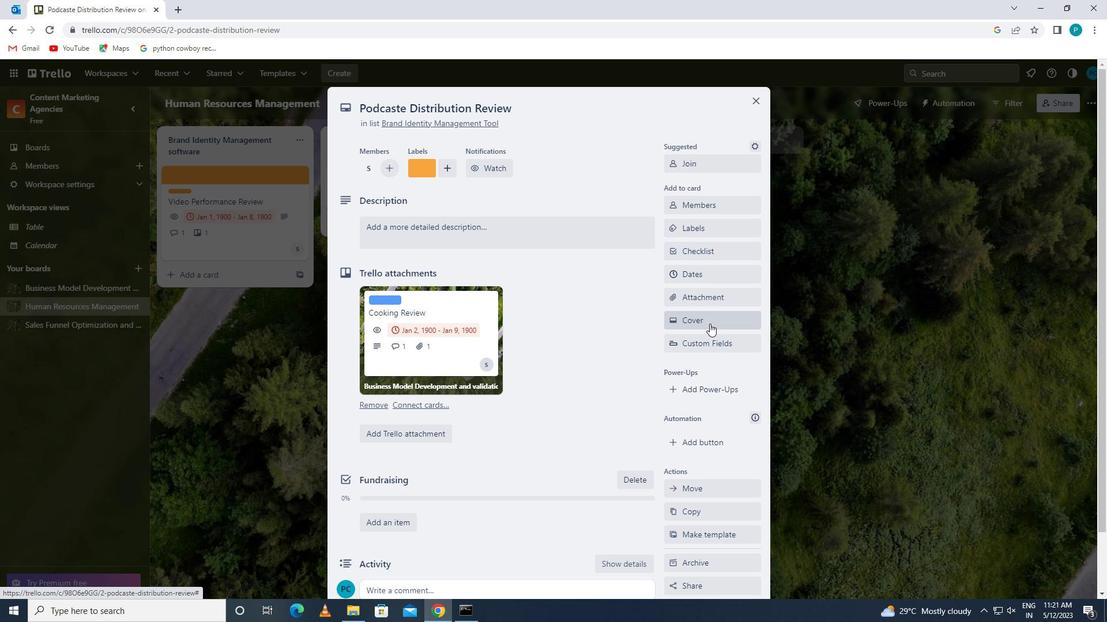 
Action: Mouse moved to (746, 371)
Screenshot: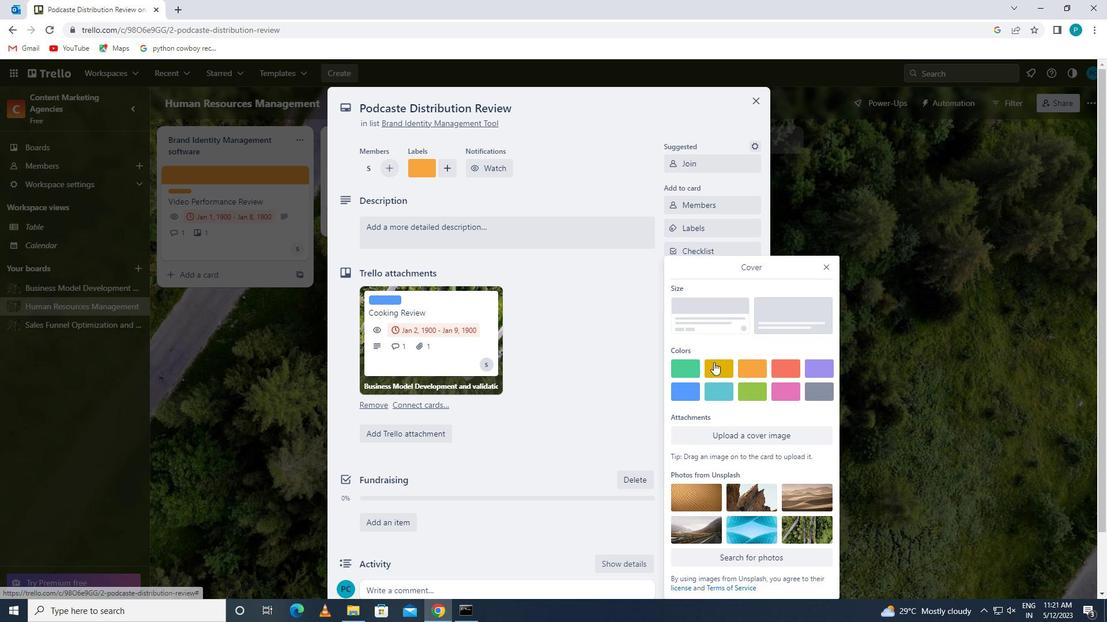 
Action: Mouse pressed left at (746, 371)
Screenshot: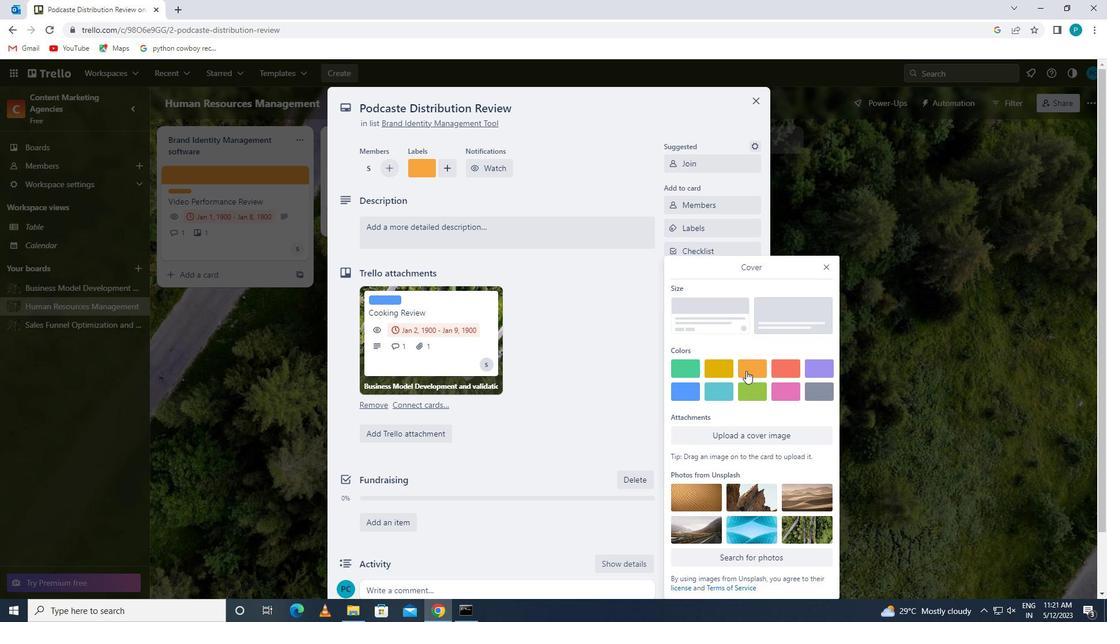 
Action: Mouse moved to (821, 246)
Screenshot: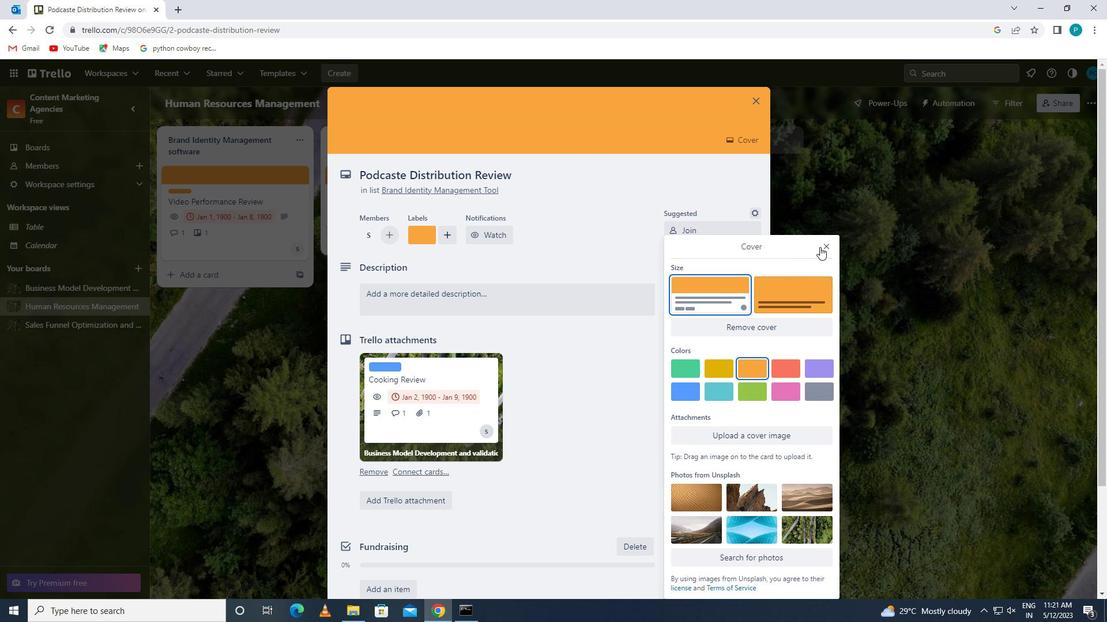 
Action: Mouse pressed left at (821, 246)
Screenshot: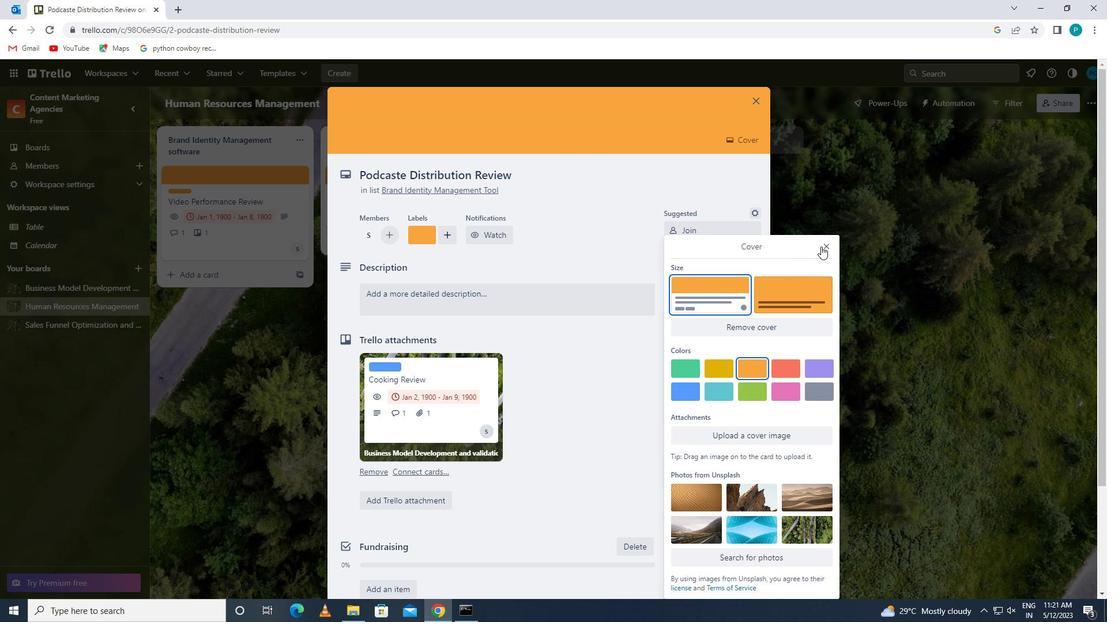 
Action: Mouse moved to (484, 309)
Screenshot: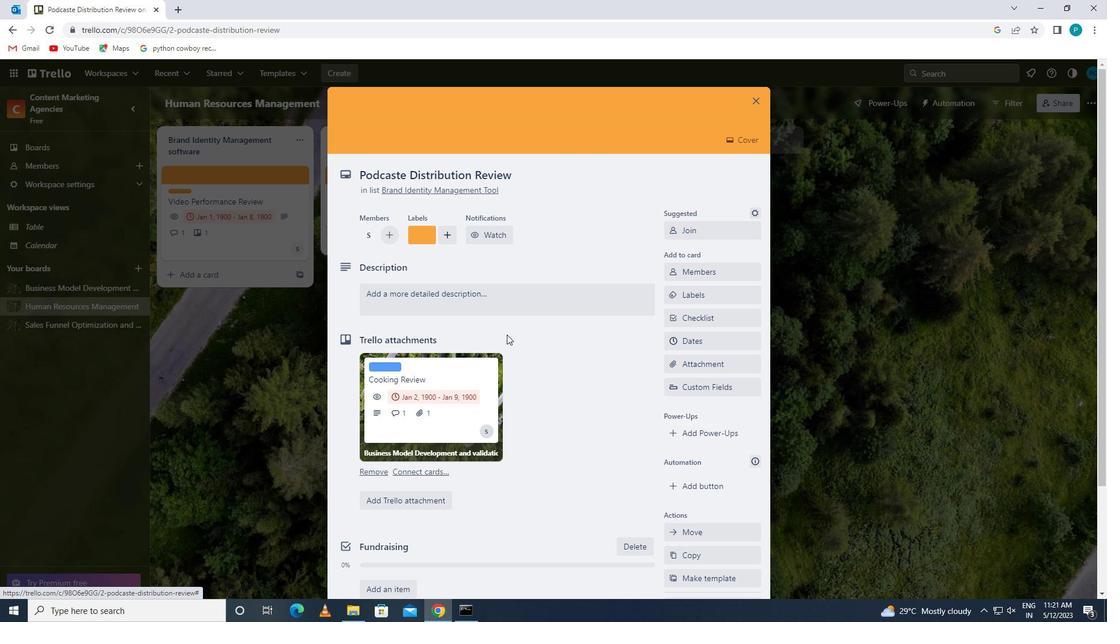 
Action: Mouse pressed left at (484, 309)
Screenshot: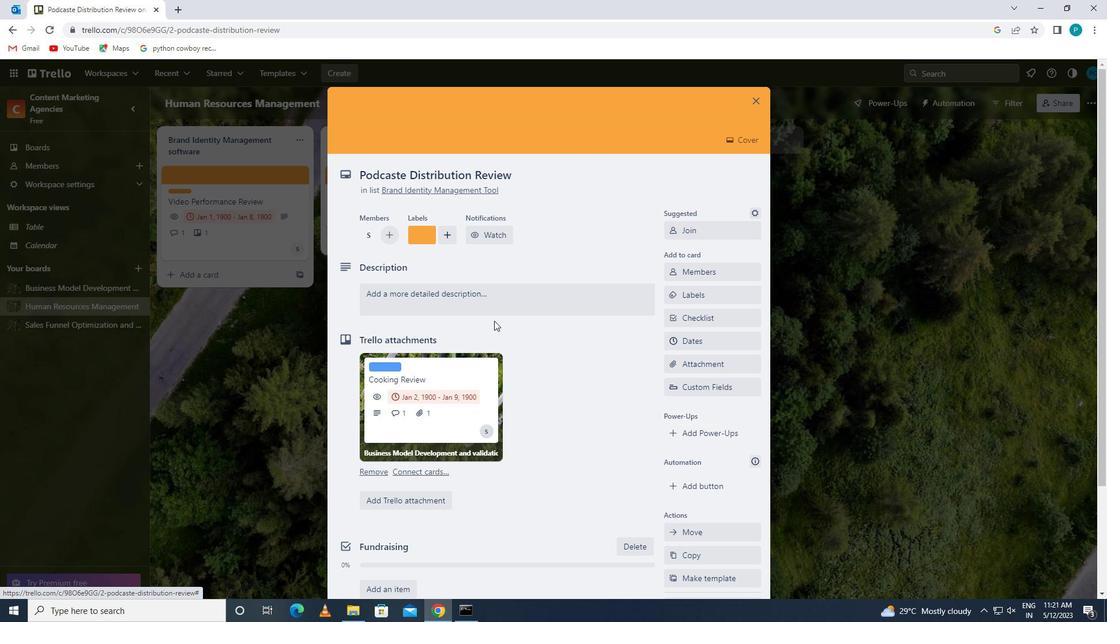 
Action: Key pressed <Key.caps_lock>r<Key.caps_lock>esearch<Key.space>and<Key.space>develop<Key.space>new<Key.space>product<Key.space>feature<Key.space>proritization<Key.space>process
Screenshot: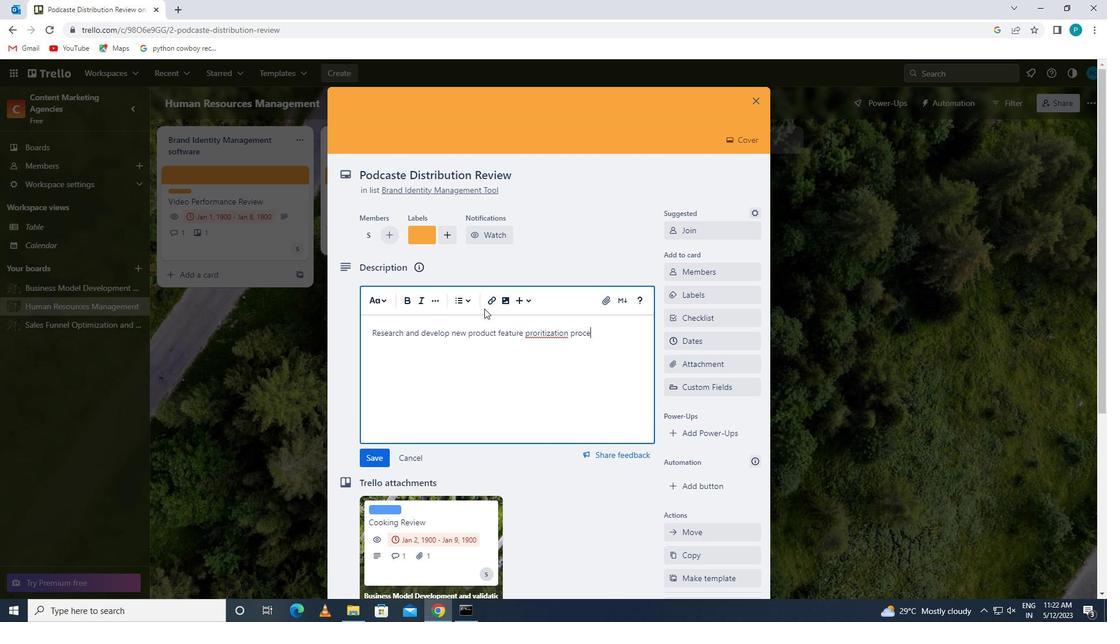 
Action: Mouse moved to (380, 462)
Screenshot: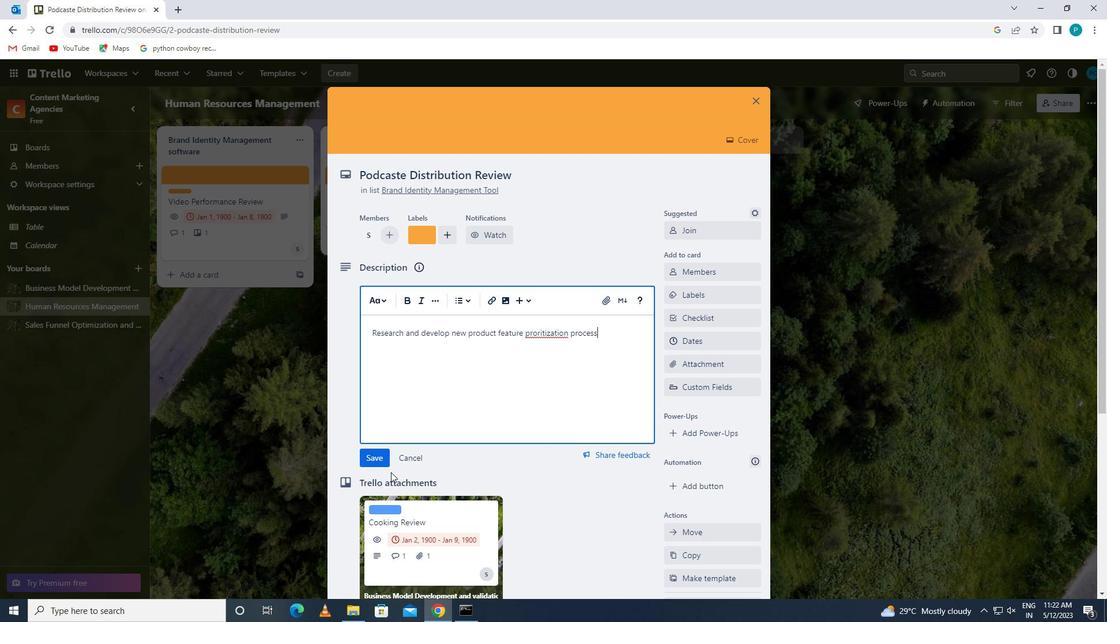 
Action: Mouse pressed left at (380, 462)
Screenshot: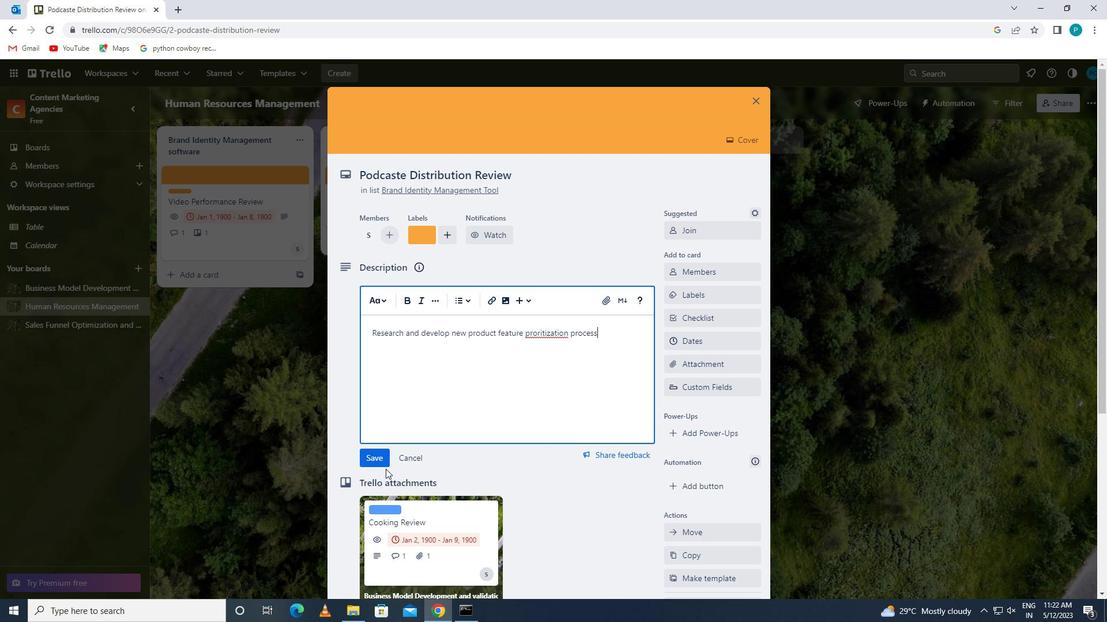 
Action: Mouse scrolled (380, 461) with delta (0, 0)
Screenshot: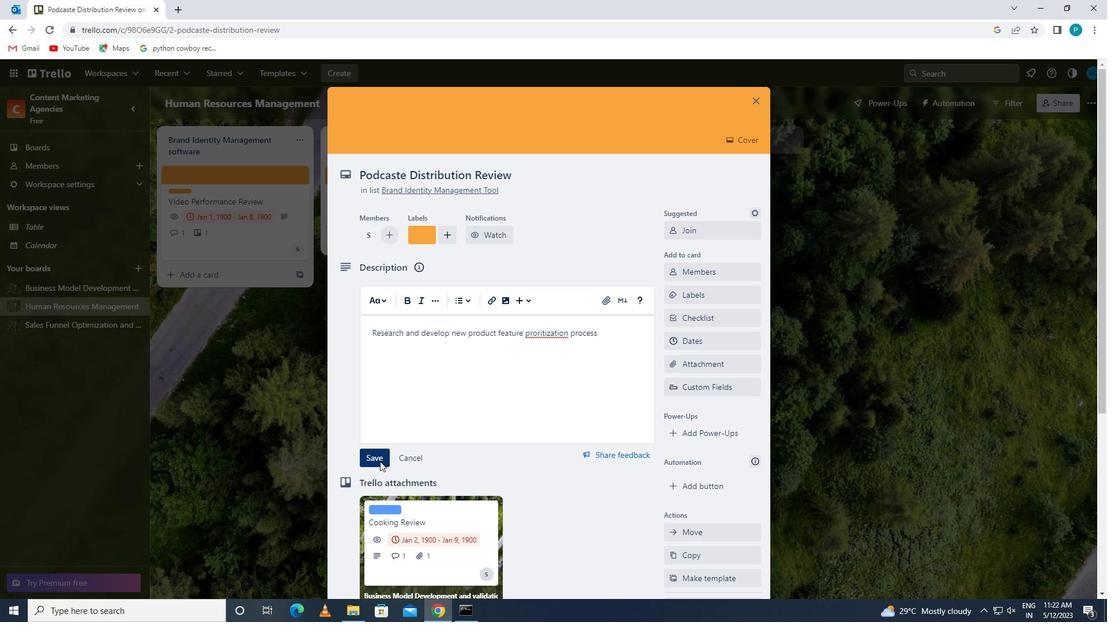 
Action: Mouse scrolled (380, 461) with delta (0, 0)
Screenshot: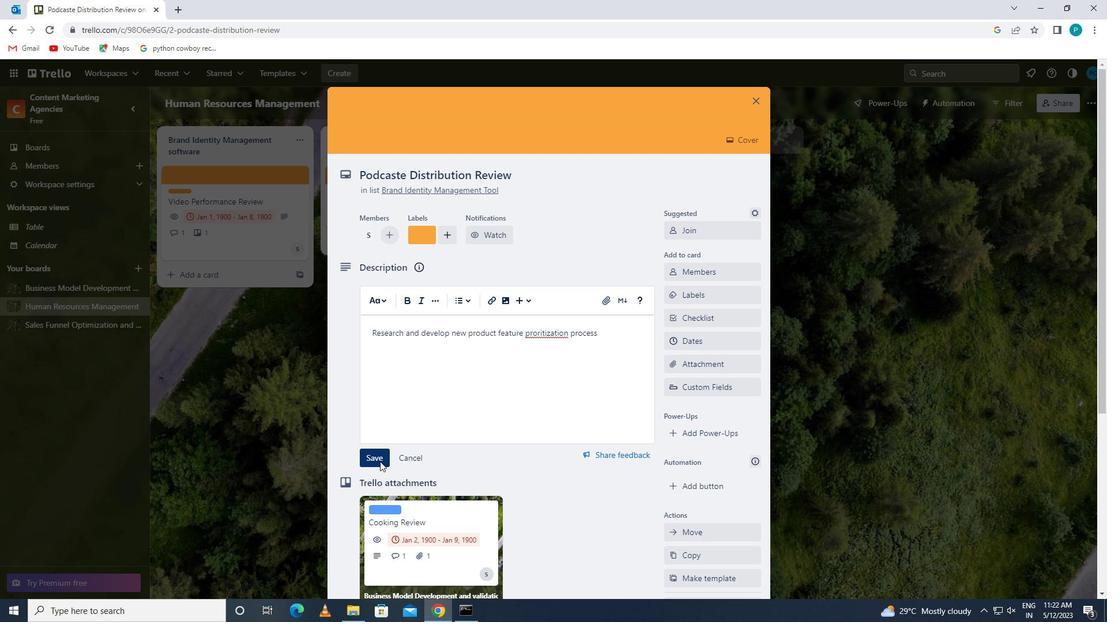 
Action: Mouse scrolled (380, 461) with delta (0, 0)
Screenshot: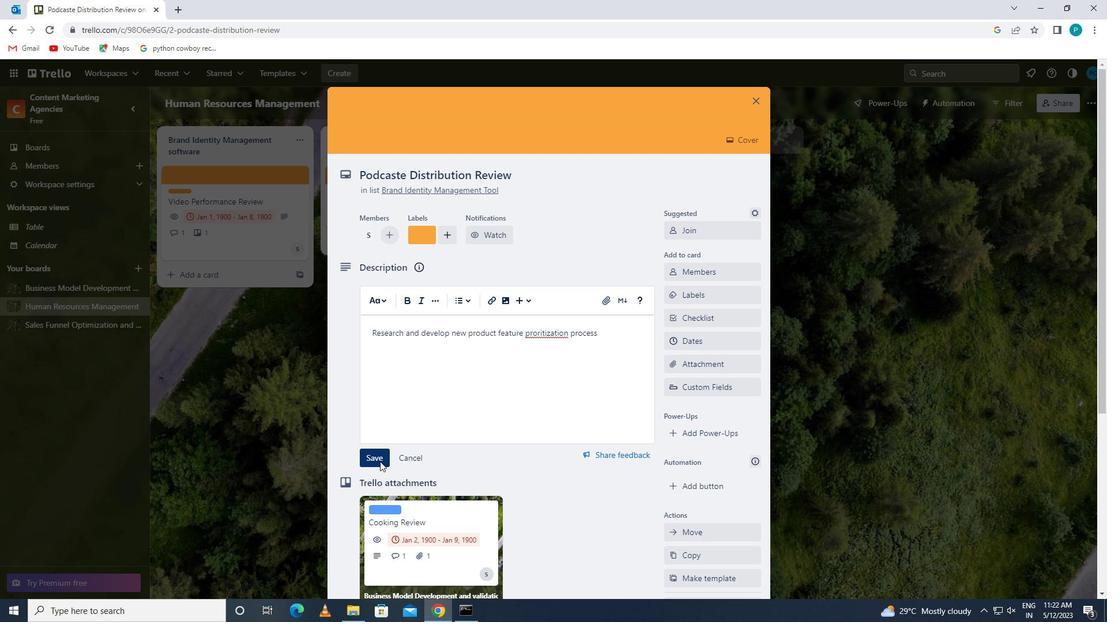
Action: Mouse moved to (392, 519)
Screenshot: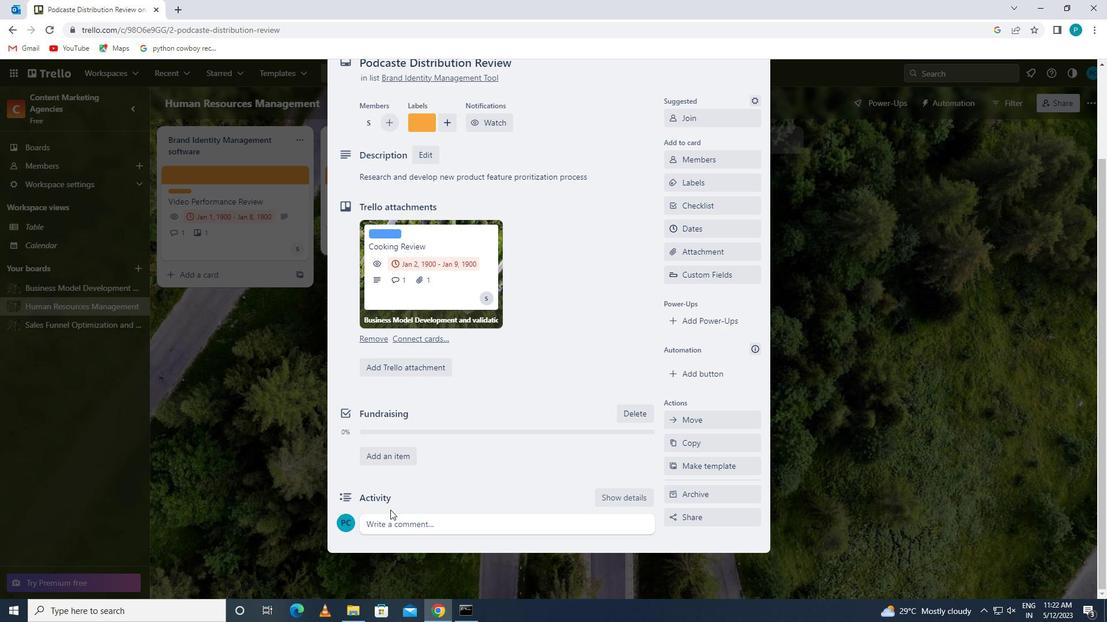 
Action: Mouse pressed left at (392, 519)
Screenshot: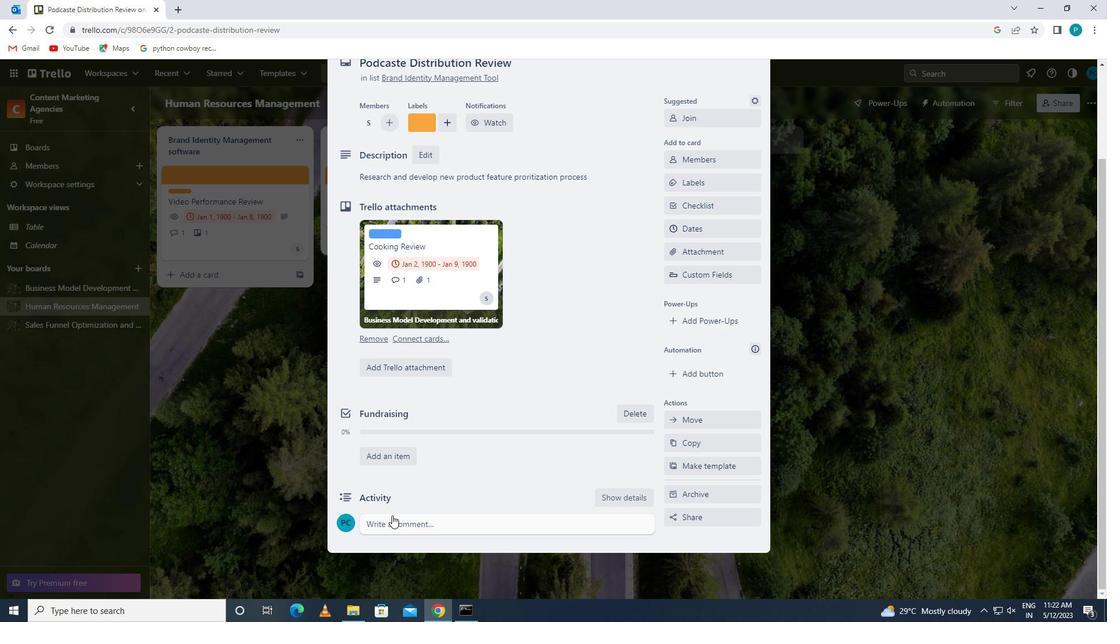 
Action: Key pressed <Key.caps_lock>g<Key.caps_lock>ivw<Key.backspace>en<Key.space>the<Key.space>potential<Key.space>complexity<Key.space>of<Key.space>this<Key.space>task<Key.space>let<Key.space>us<Key.space>ensy<Key.backspace>ure<Key.space>that<Key.space>we<Key.space>have<Key.space>a<Key.space>clear<Key.space>plan<Key.space>and<Key.space>process<Key.space>in<Key.space>place<Key.space>before<Key.space>begining
Screenshot: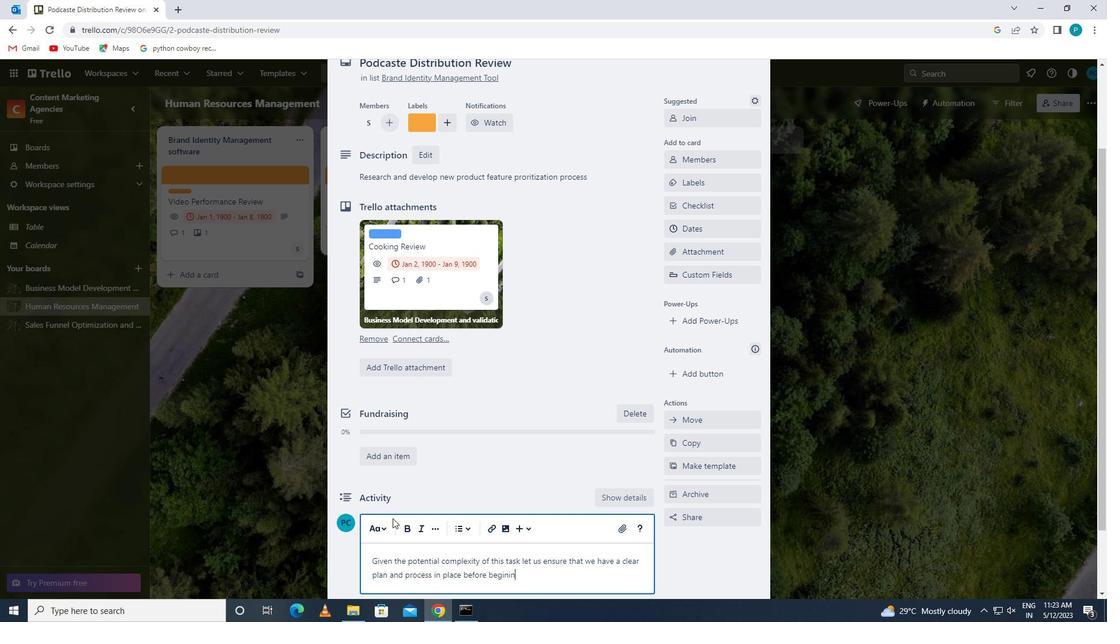 
Action: Mouse scrolled (392, 518) with delta (0, 0)
Screenshot: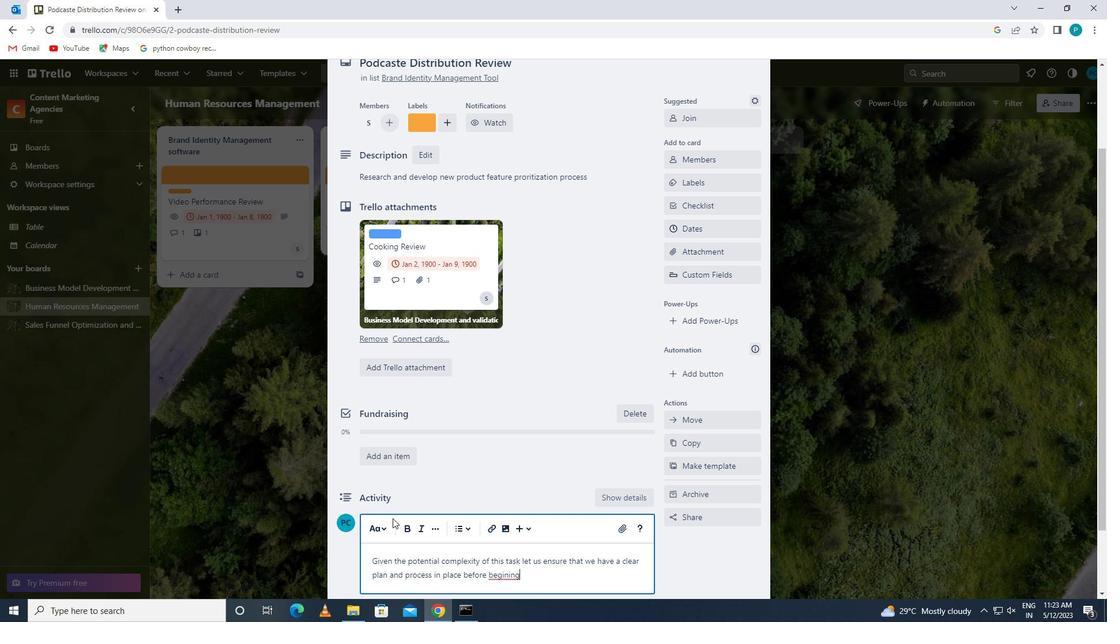 
Action: Mouse moved to (382, 550)
Screenshot: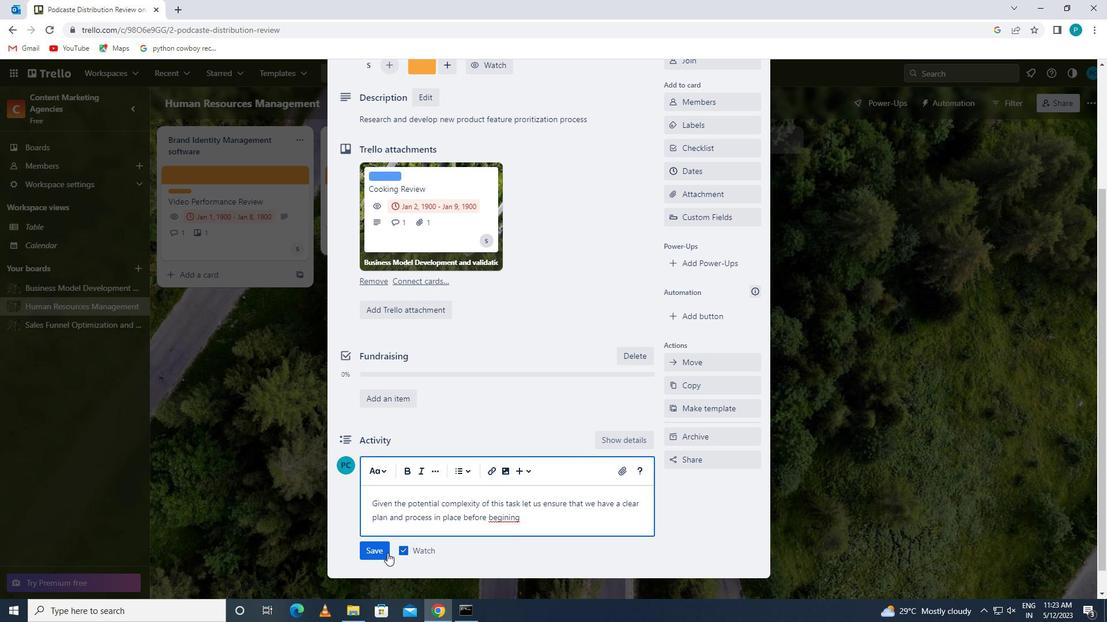 
Action: Mouse pressed left at (382, 550)
Screenshot: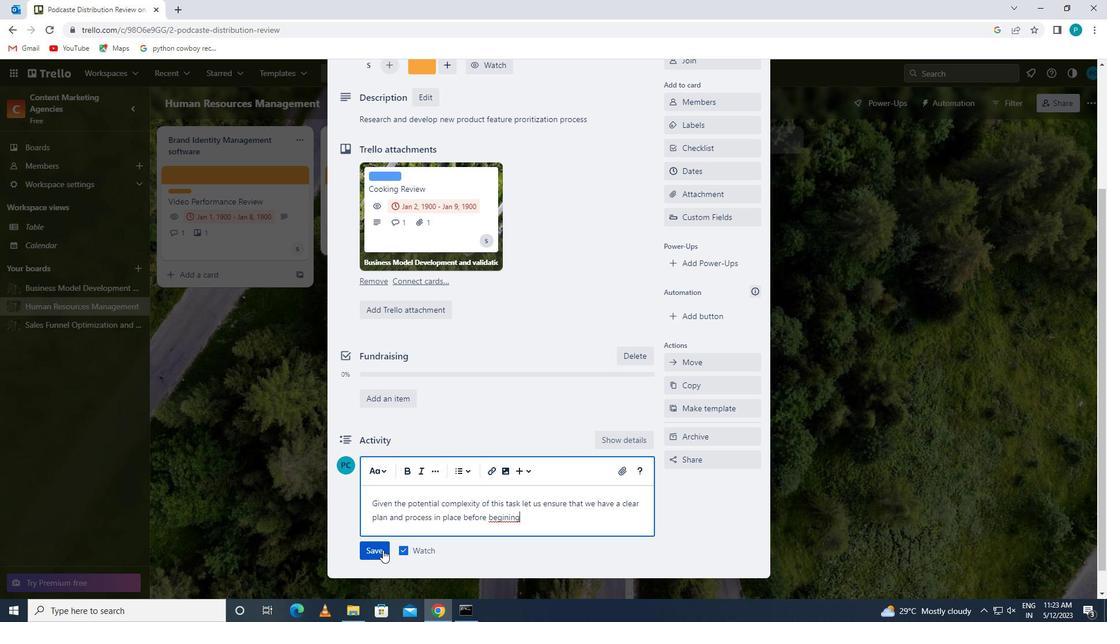 
Action: Mouse moved to (682, 179)
Screenshot: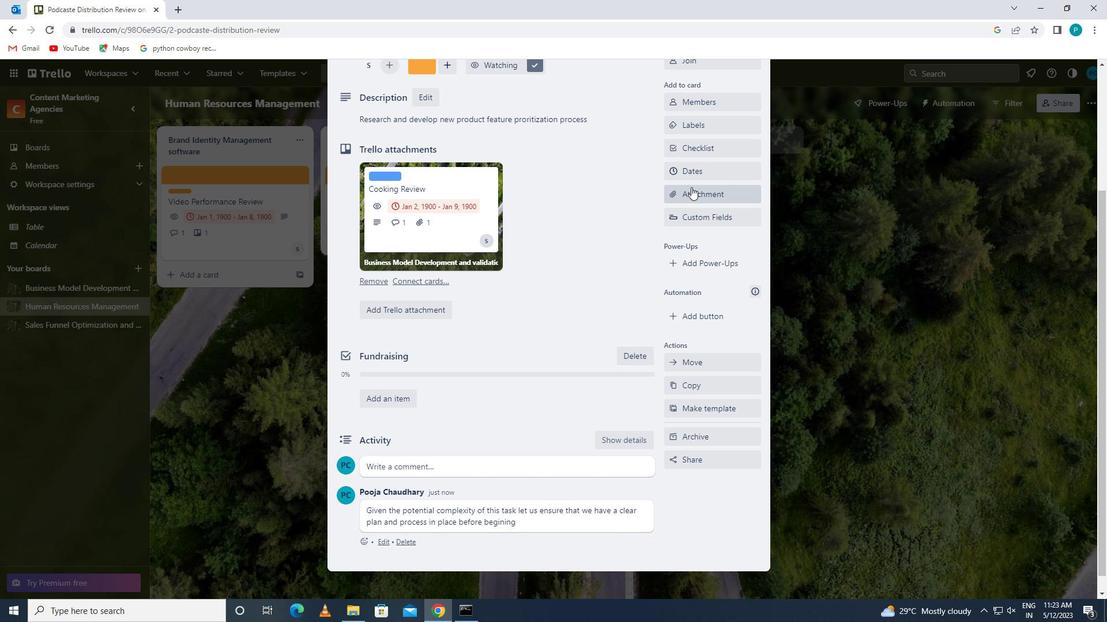 
Action: Mouse pressed left at (682, 179)
Screenshot: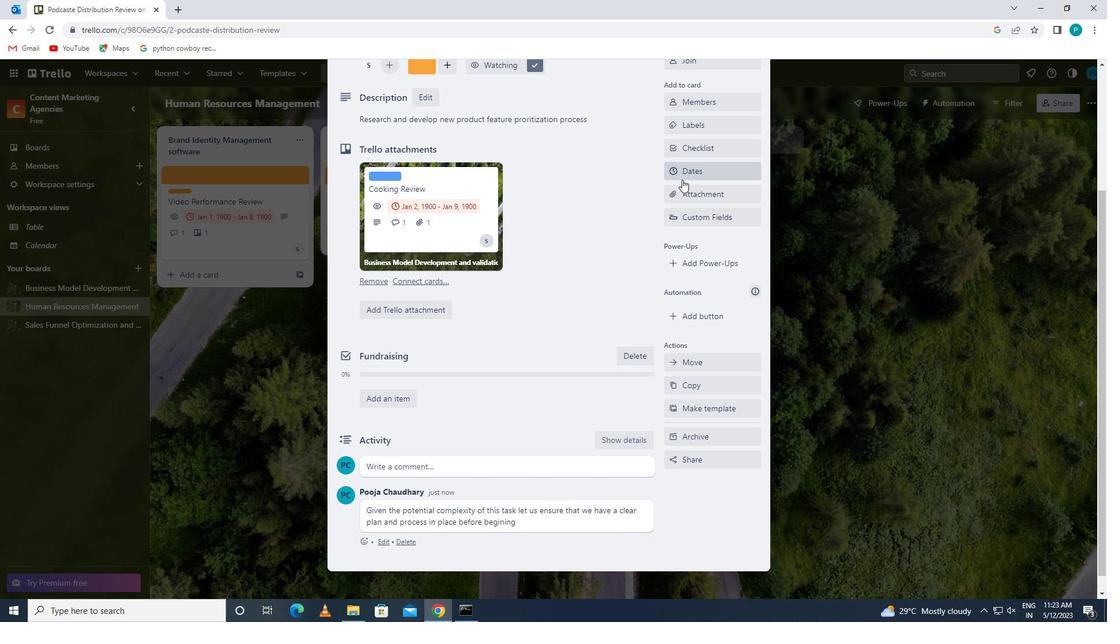 
Action: Mouse moved to (679, 407)
Screenshot: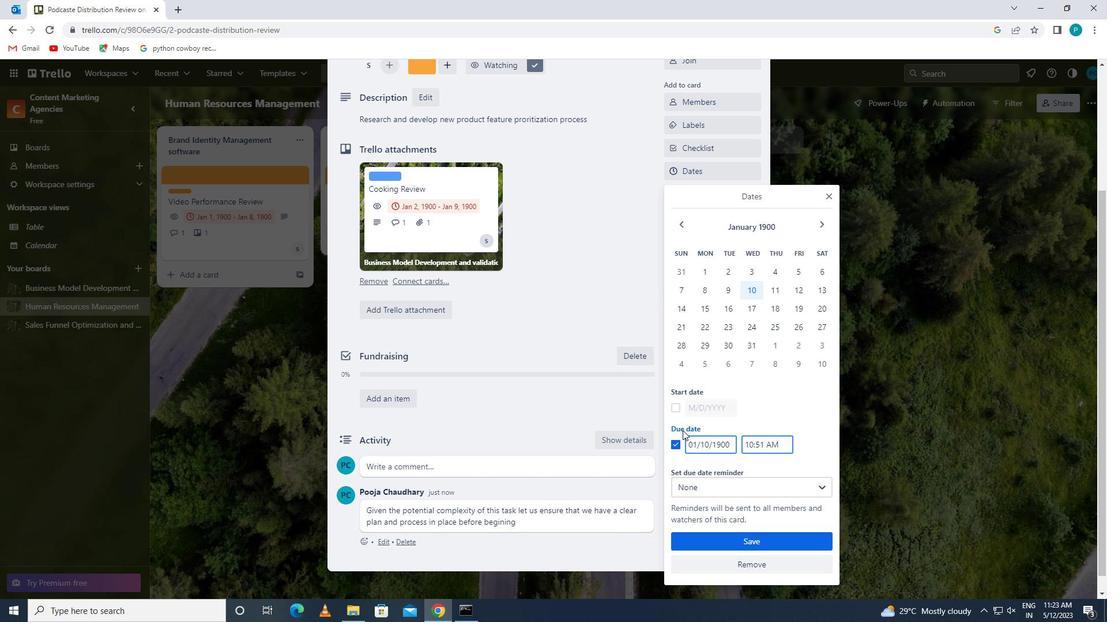 
Action: Mouse pressed left at (679, 407)
Screenshot: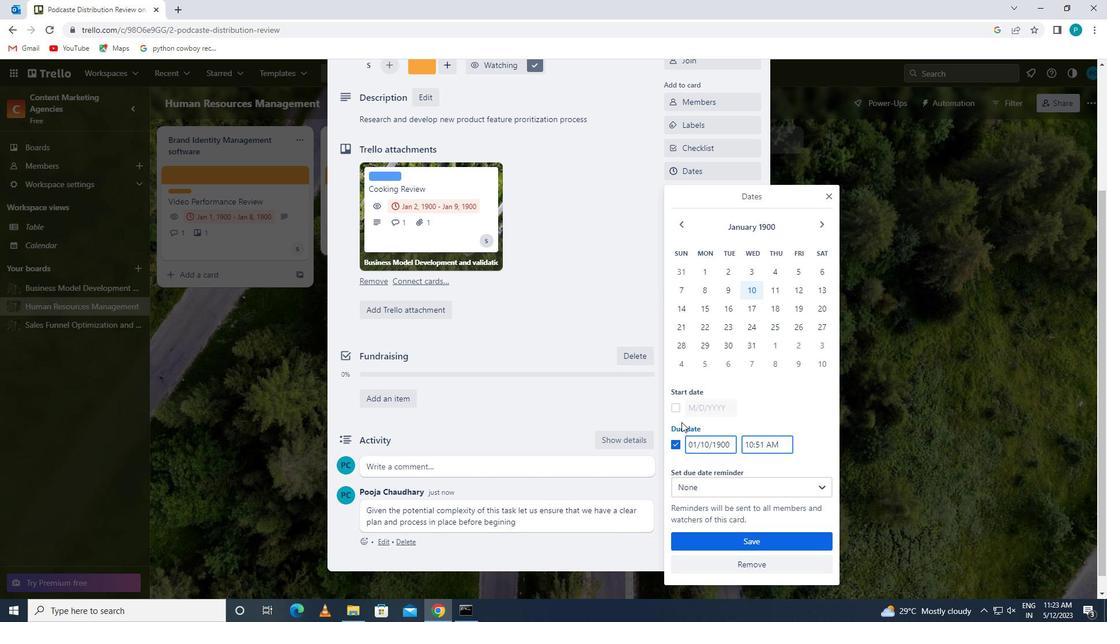 
Action: Mouse moved to (707, 408)
Screenshot: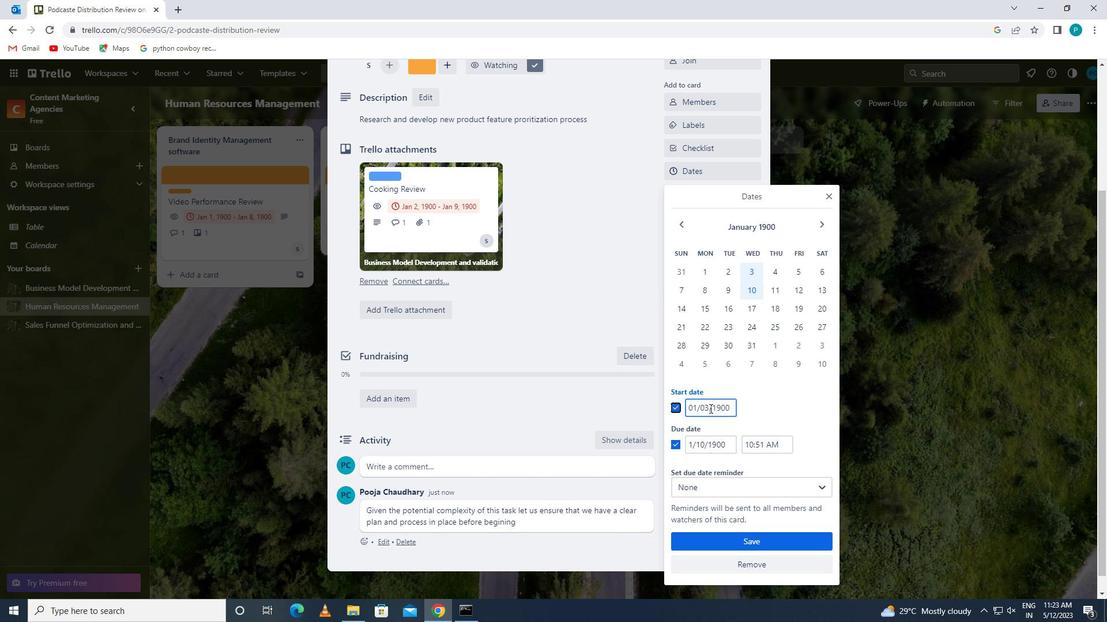 
Action: Mouse pressed left at (707, 408)
Screenshot: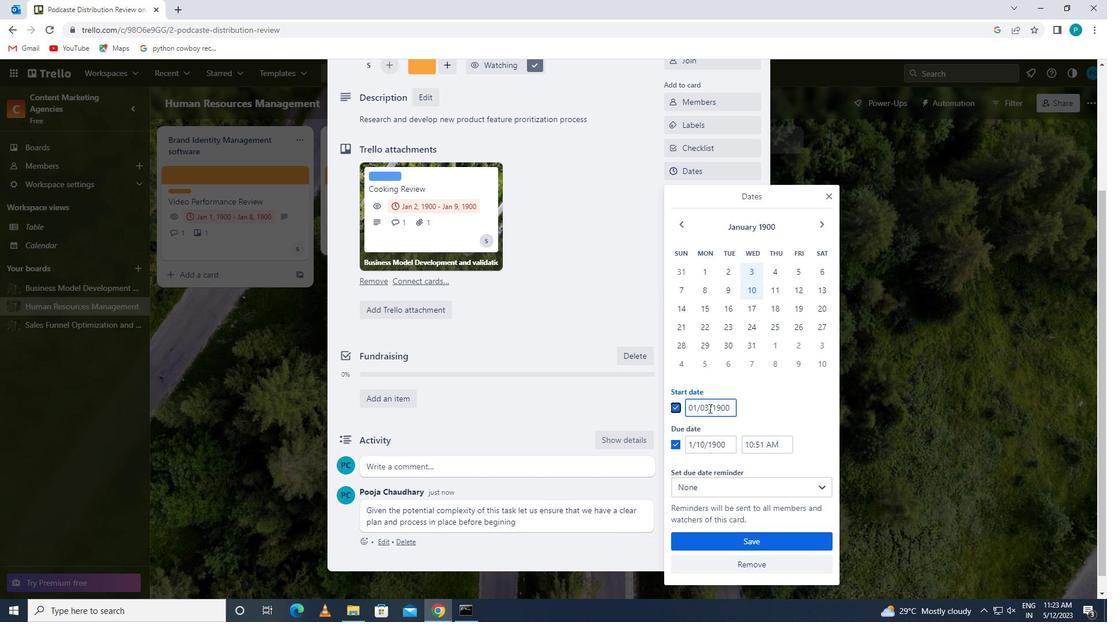 
Action: Mouse moved to (700, 408)
Screenshot: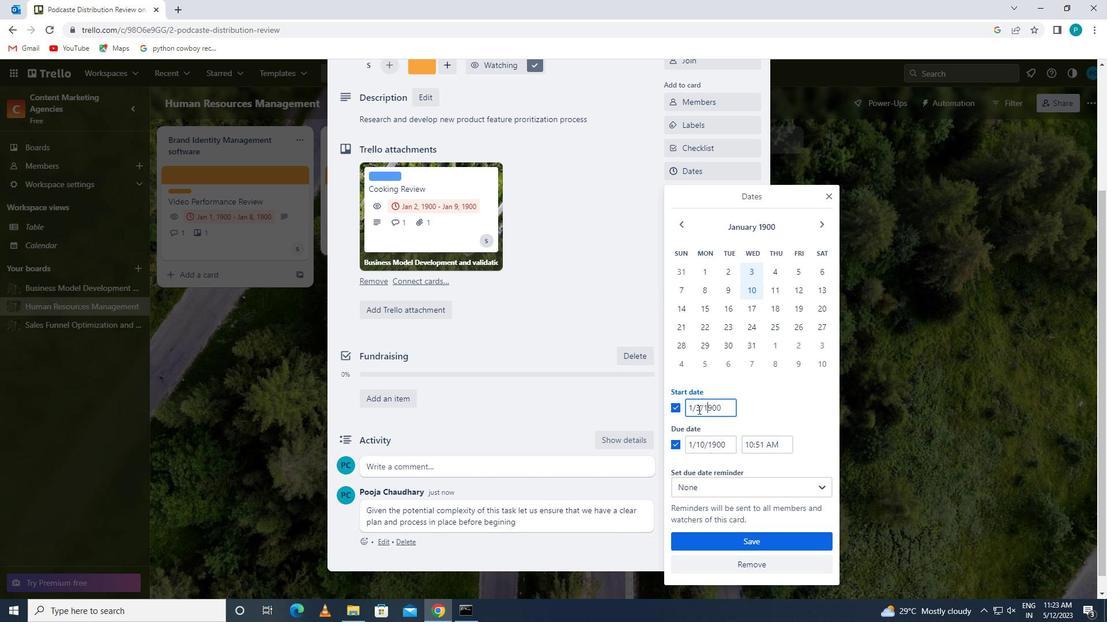
Action: Mouse pressed left at (700, 408)
Screenshot: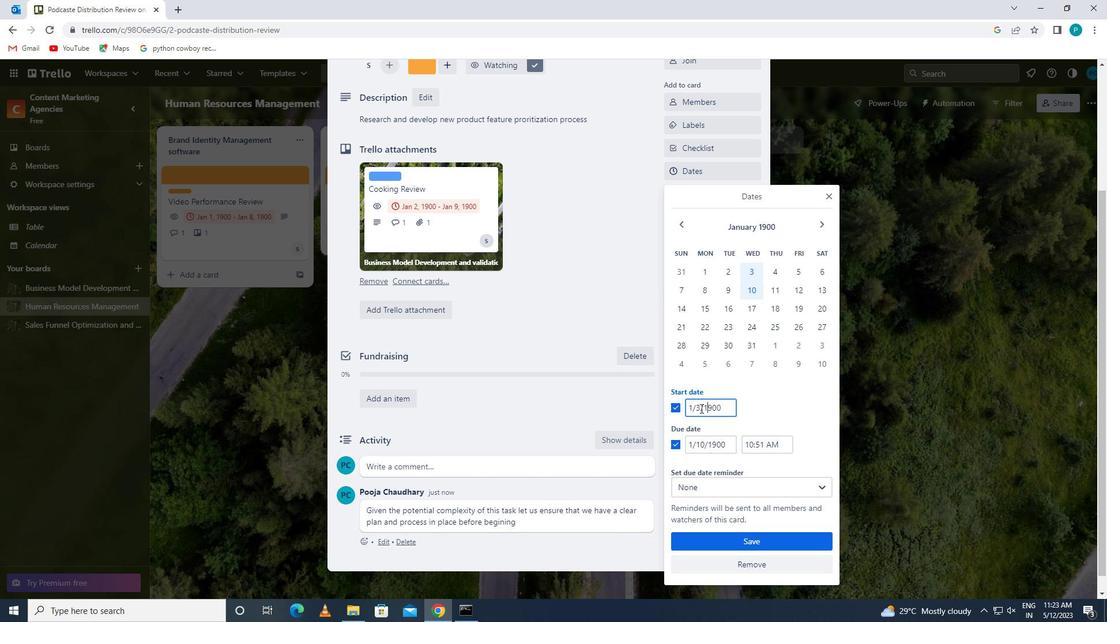 
Action: Key pressed <Key.backspace>4
Screenshot: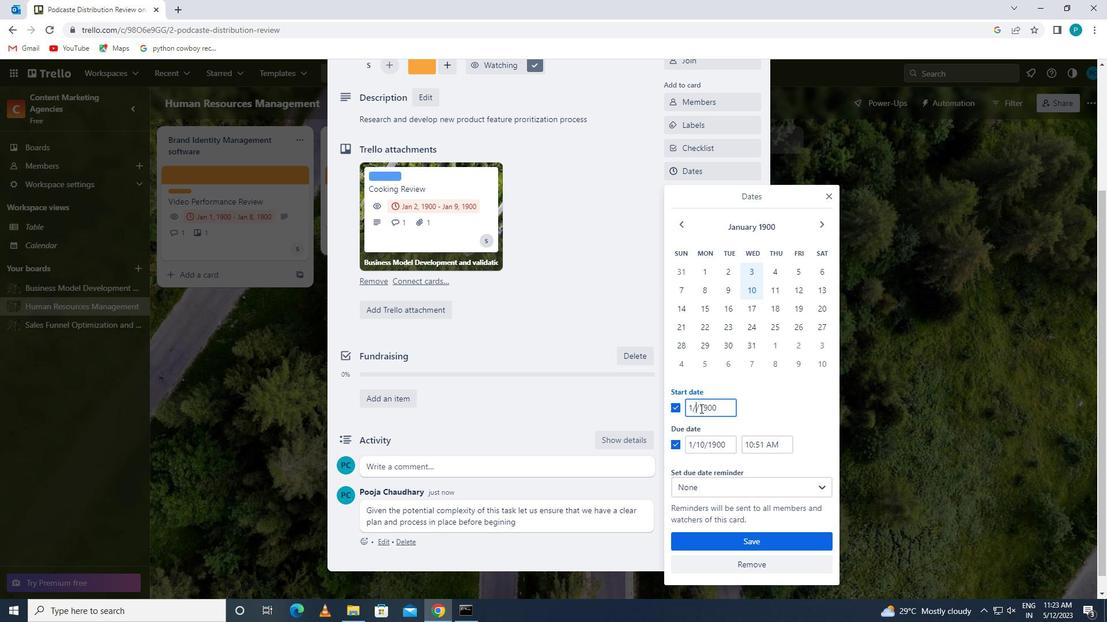 
Action: Mouse moved to (704, 442)
Screenshot: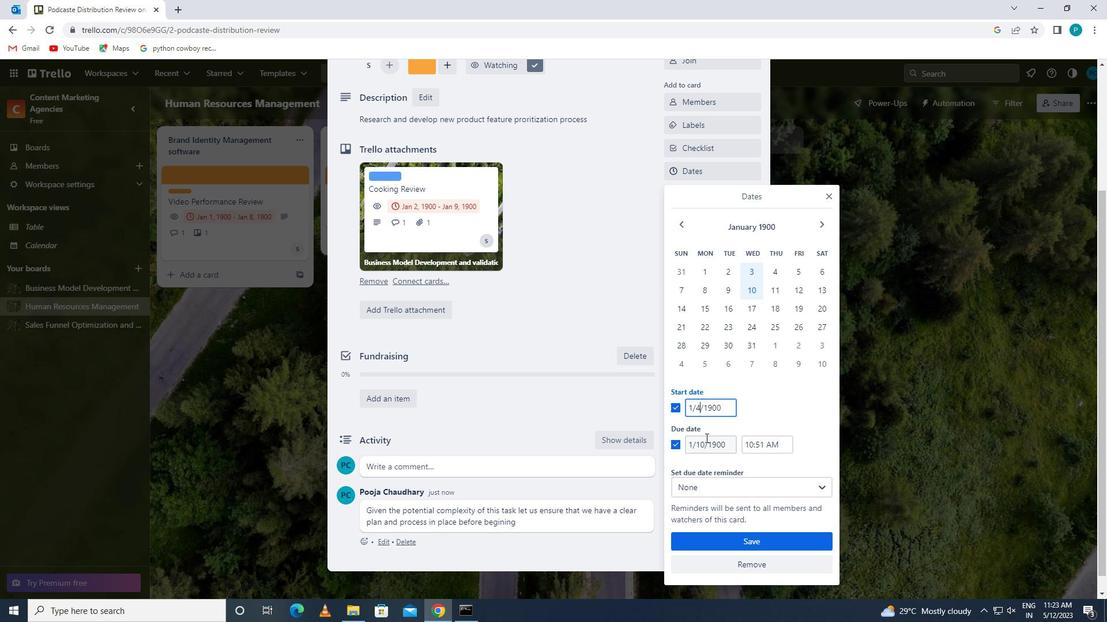 
Action: Mouse pressed left at (704, 442)
Screenshot: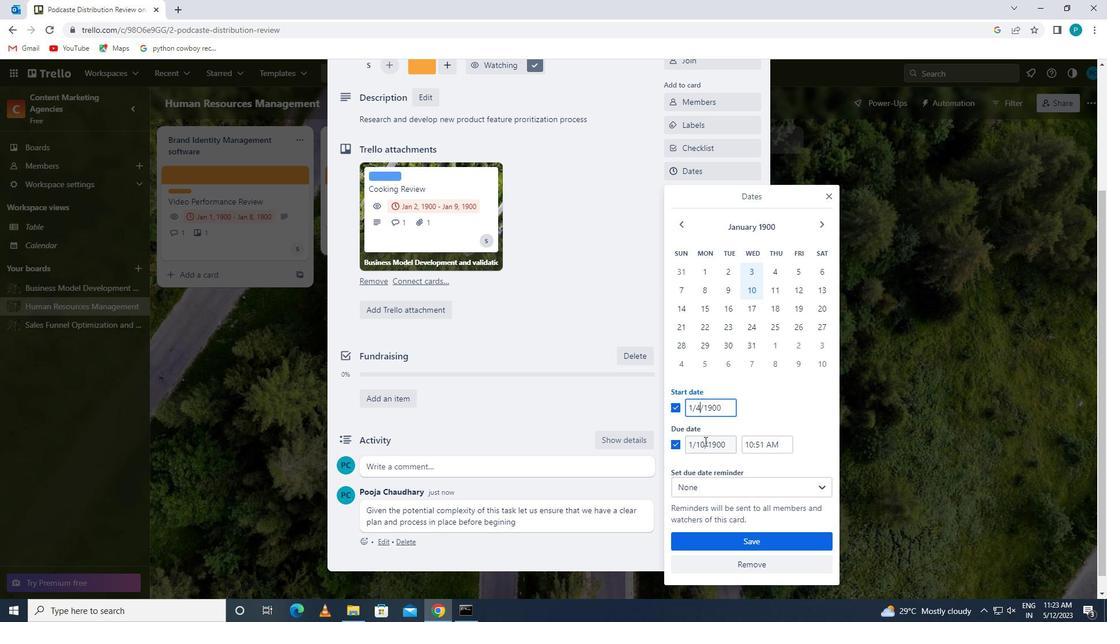 
Action: Key pressed <Key.backspace>1
Screenshot: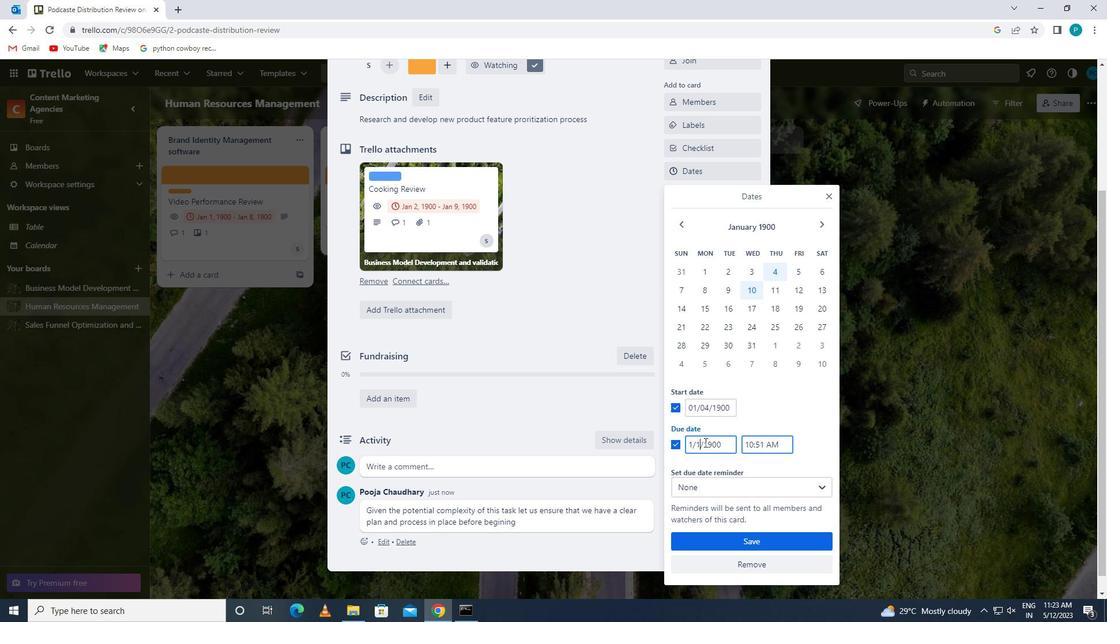 
Action: Mouse moved to (725, 539)
Screenshot: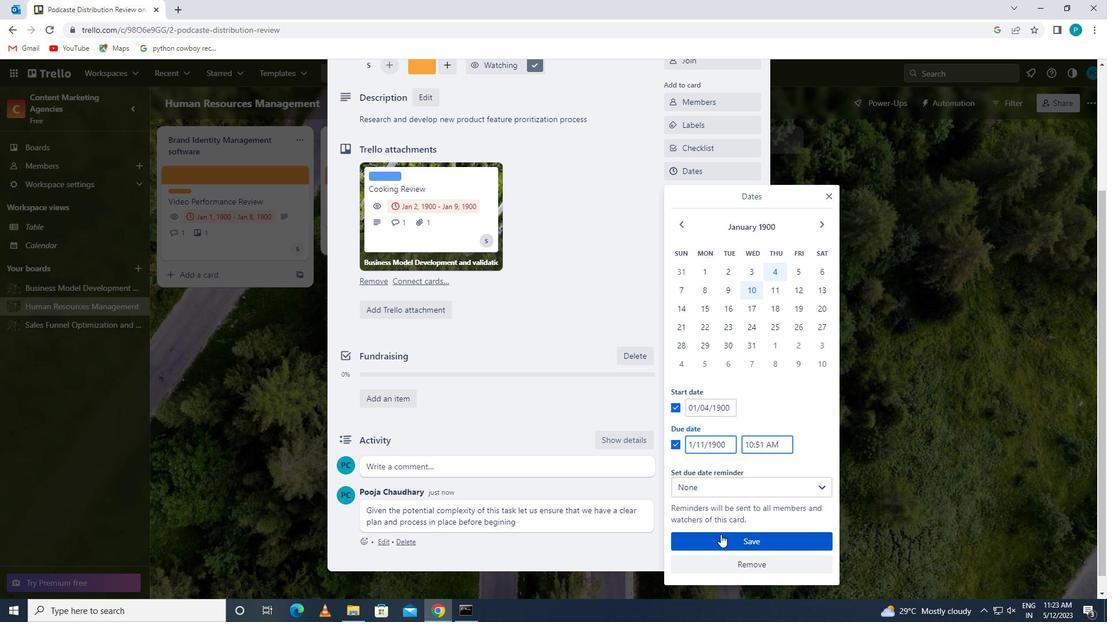 
Action: Mouse pressed left at (725, 539)
Screenshot: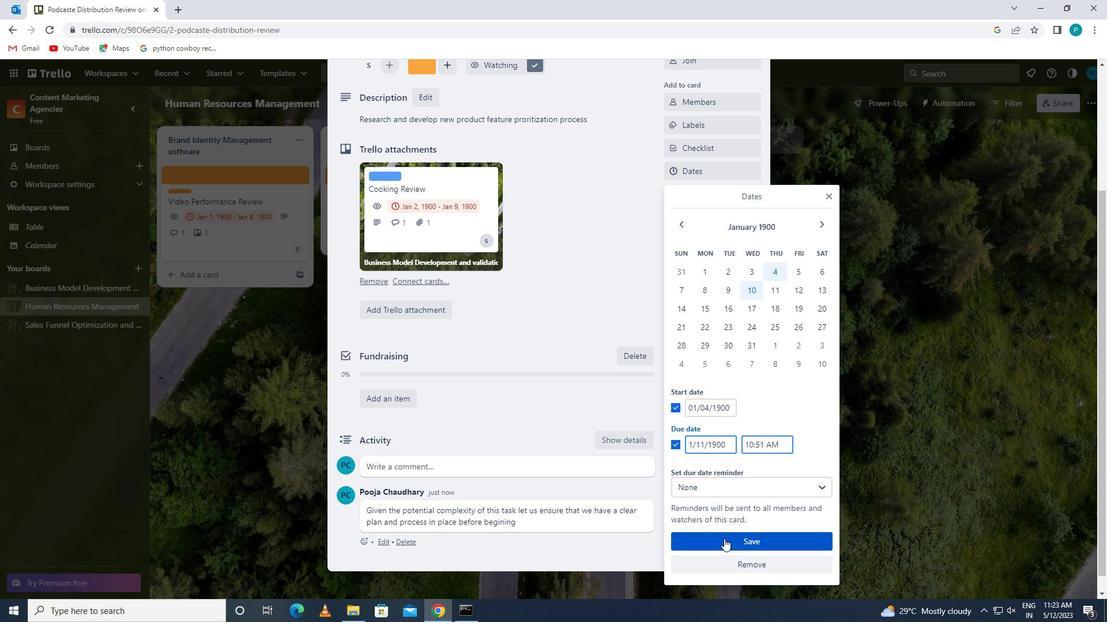 
Action: Mouse scrolled (725, 540) with delta (0, 0)
Screenshot: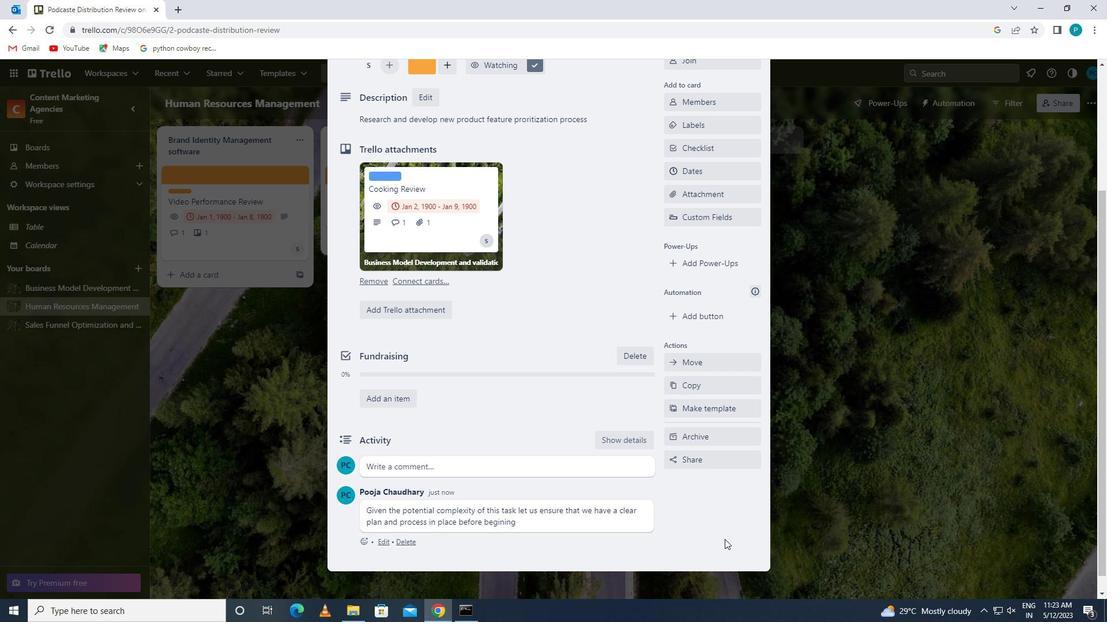 
Action: Mouse scrolled (725, 540) with delta (0, 0)
Screenshot: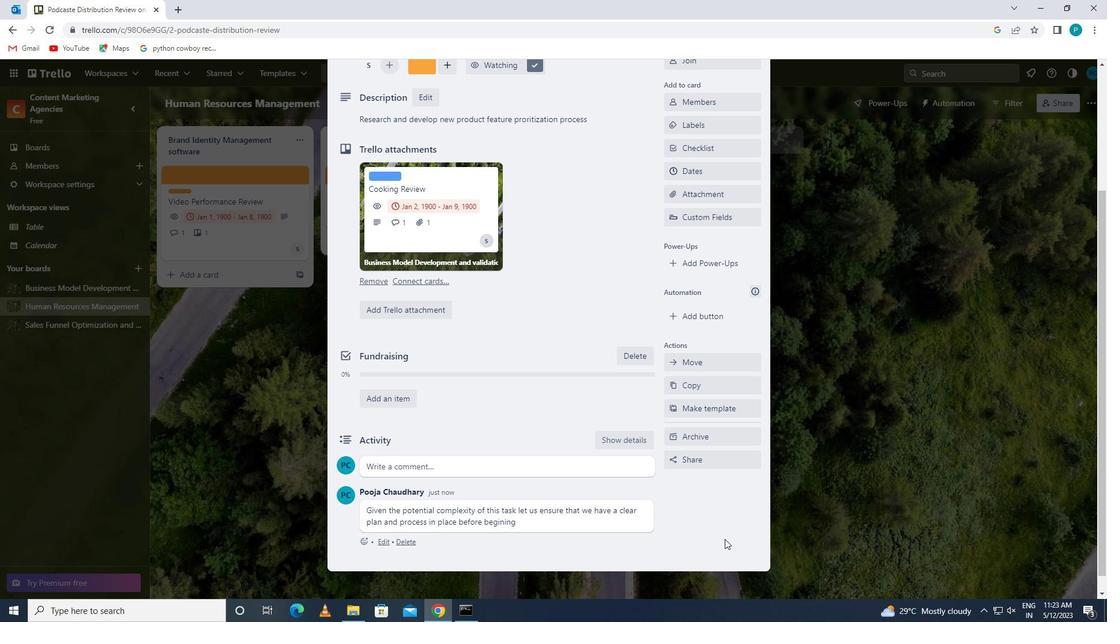 
Action: Mouse scrolled (725, 540) with delta (0, 0)
Screenshot: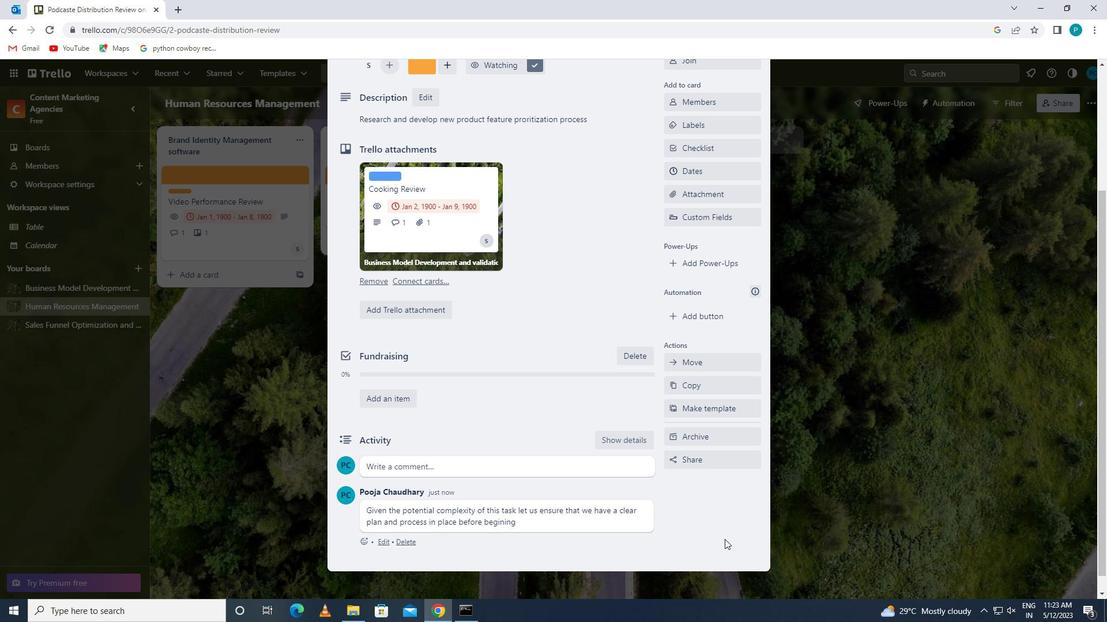 
